 Task: Find connections with filter location Pombal with filter topic #Networkwith filter profile language Potuguese with filter current company Angel One with filter school Sri Venkateswara University with filter industry Retail Florists with filter service category UX Research with filter keywords title Travel Agent
Action: Mouse moved to (590, 85)
Screenshot: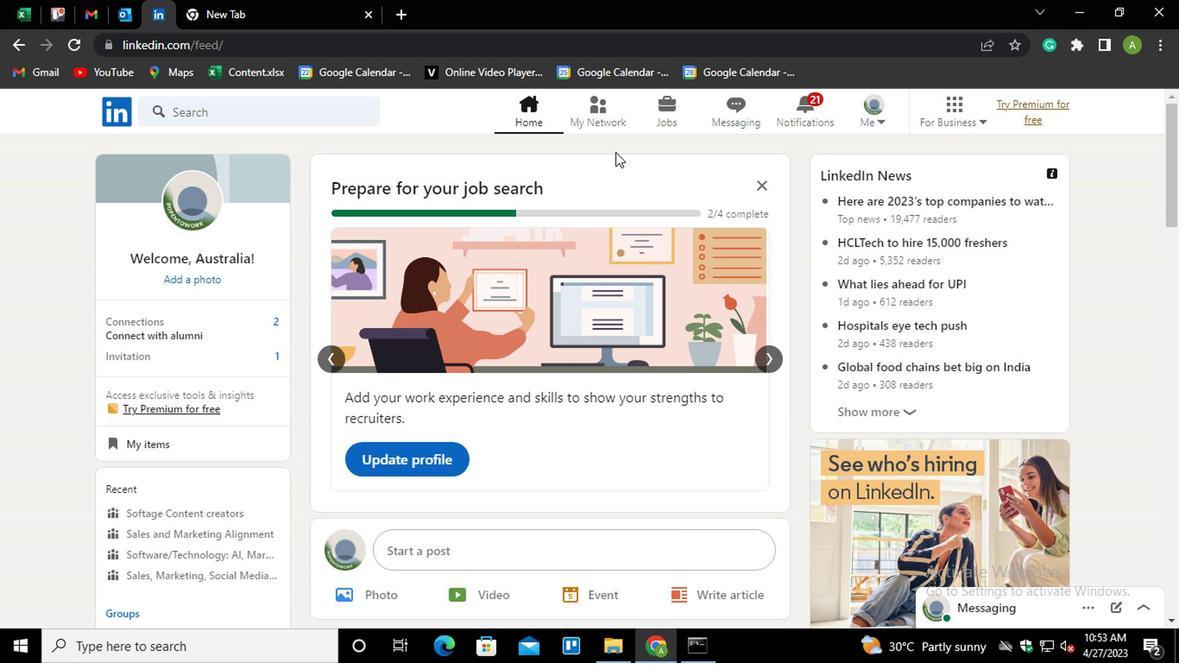 
Action: Mouse pressed left at (590, 85)
Screenshot: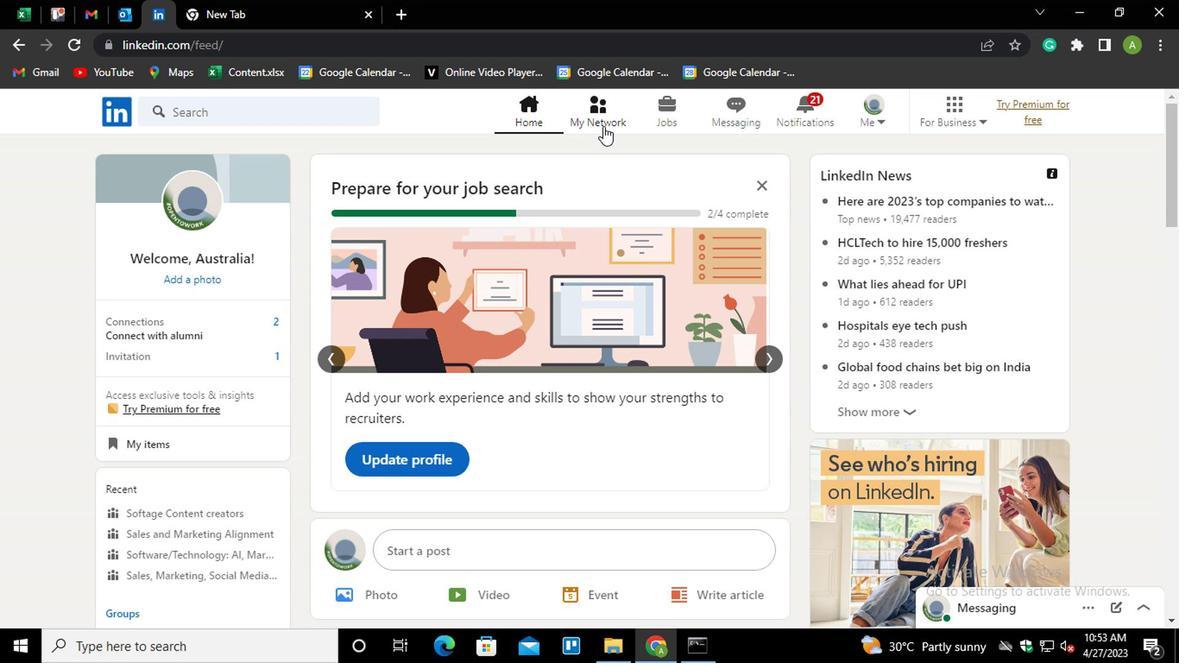 
Action: Mouse moved to (211, 198)
Screenshot: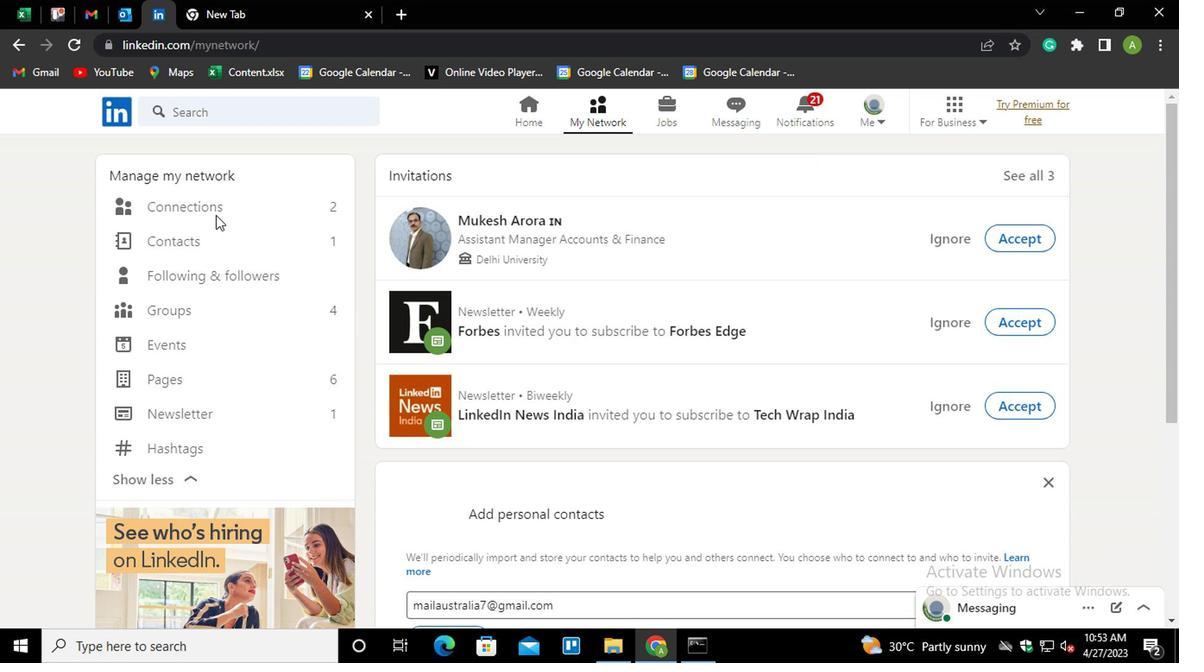 
Action: Mouse pressed left at (211, 198)
Screenshot: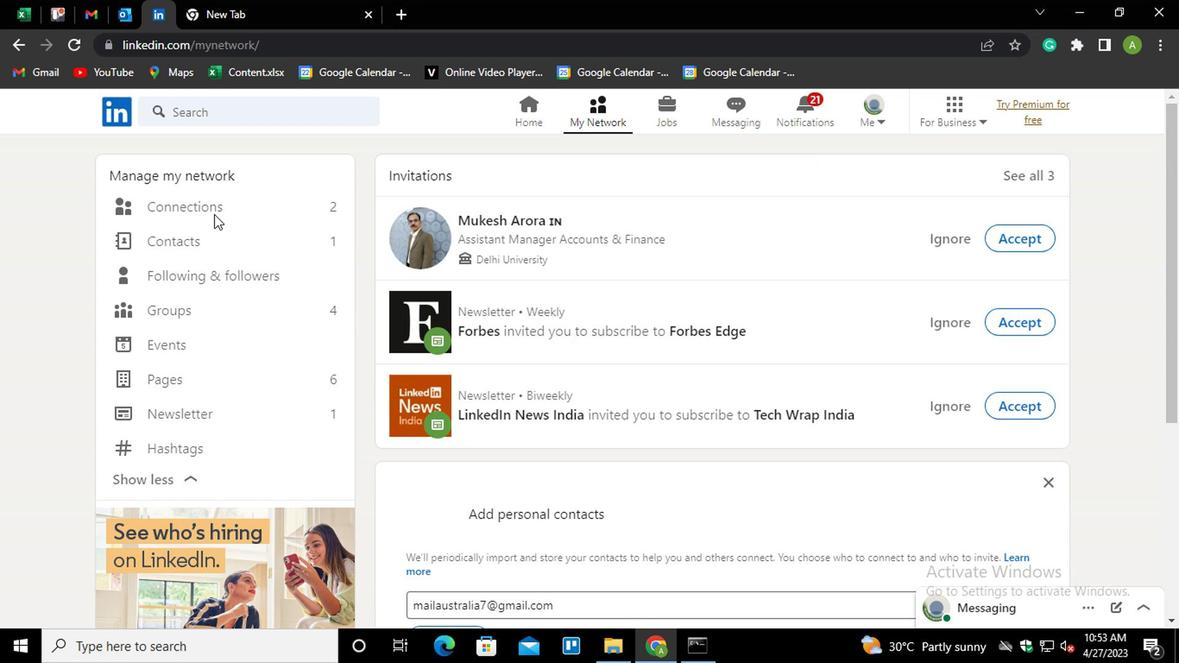 
Action: Mouse moved to (682, 188)
Screenshot: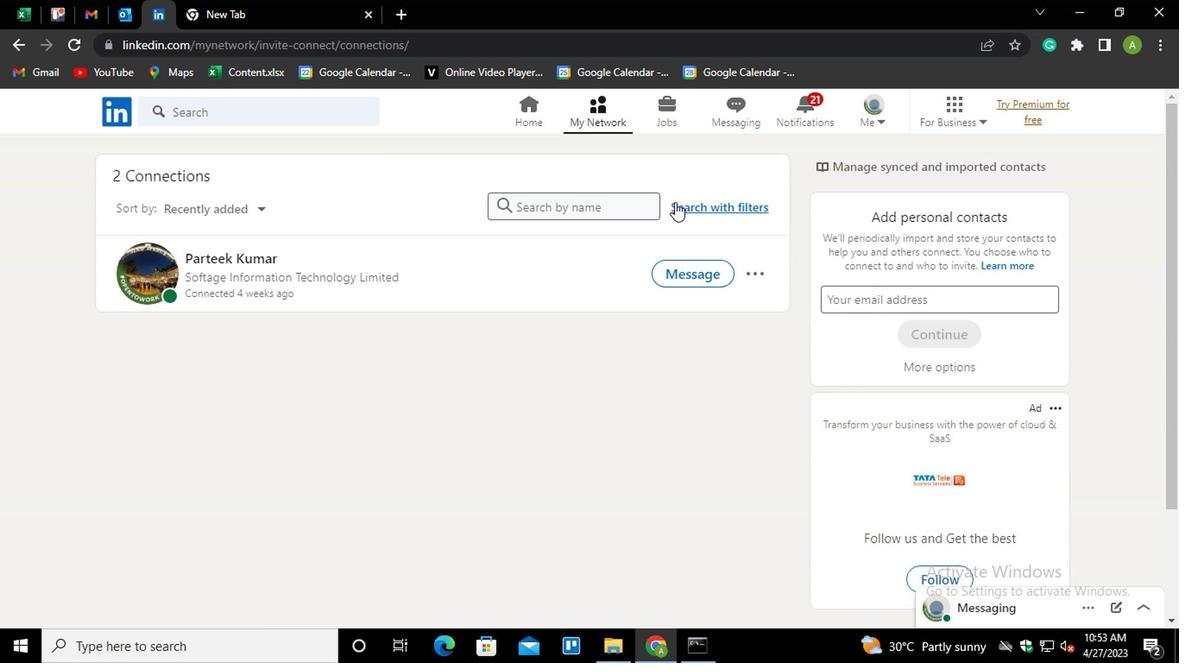 
Action: Mouse pressed left at (682, 188)
Screenshot: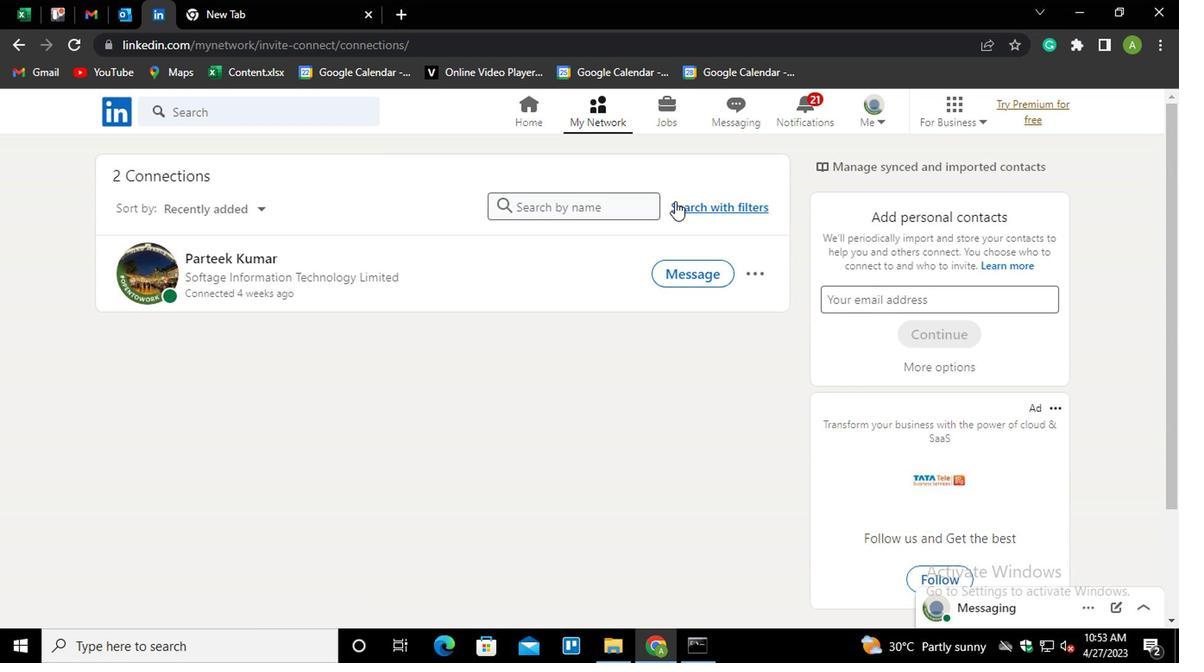 
Action: Mouse moved to (578, 154)
Screenshot: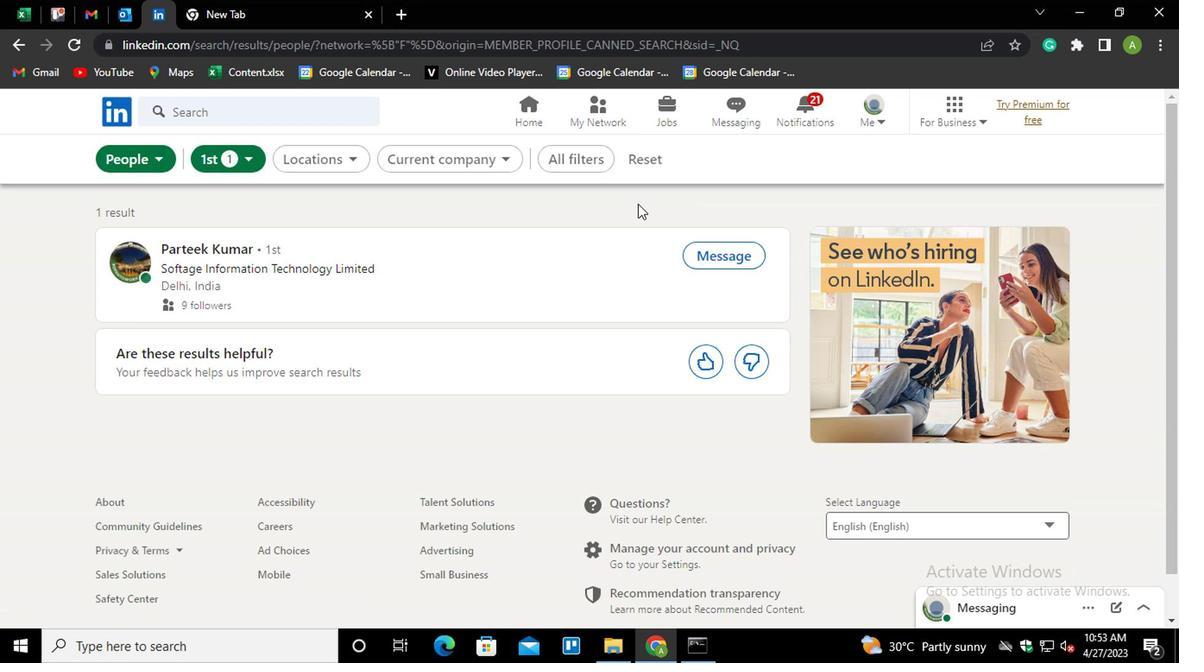 
Action: Mouse pressed left at (578, 154)
Screenshot: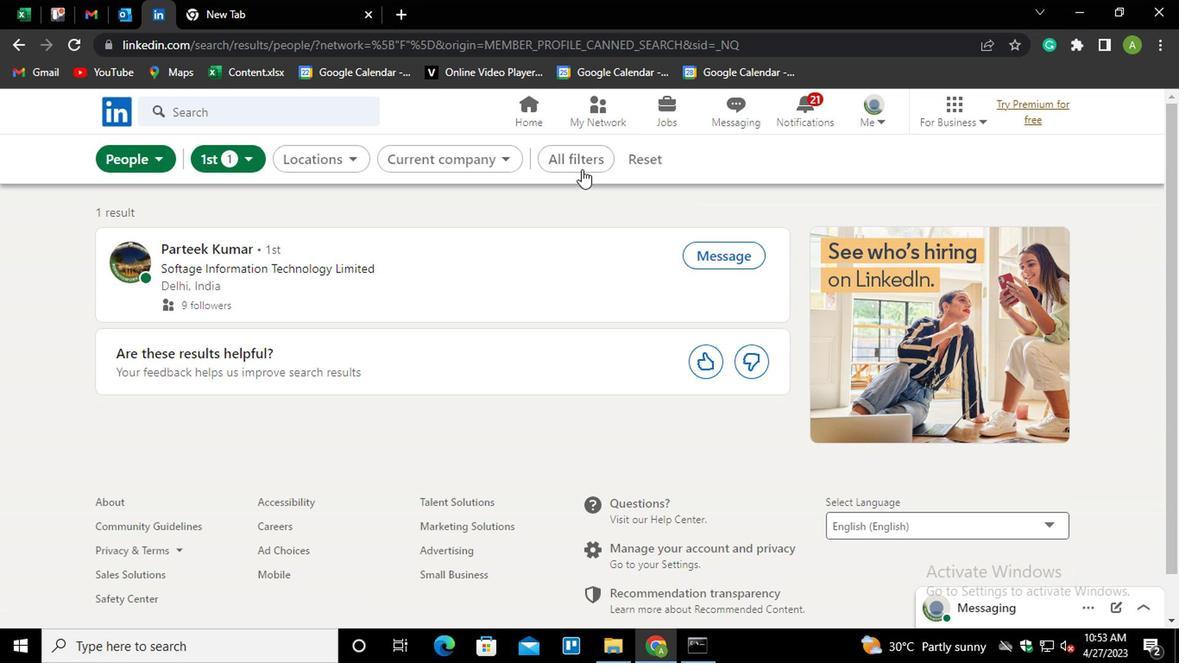 
Action: Mouse moved to (839, 307)
Screenshot: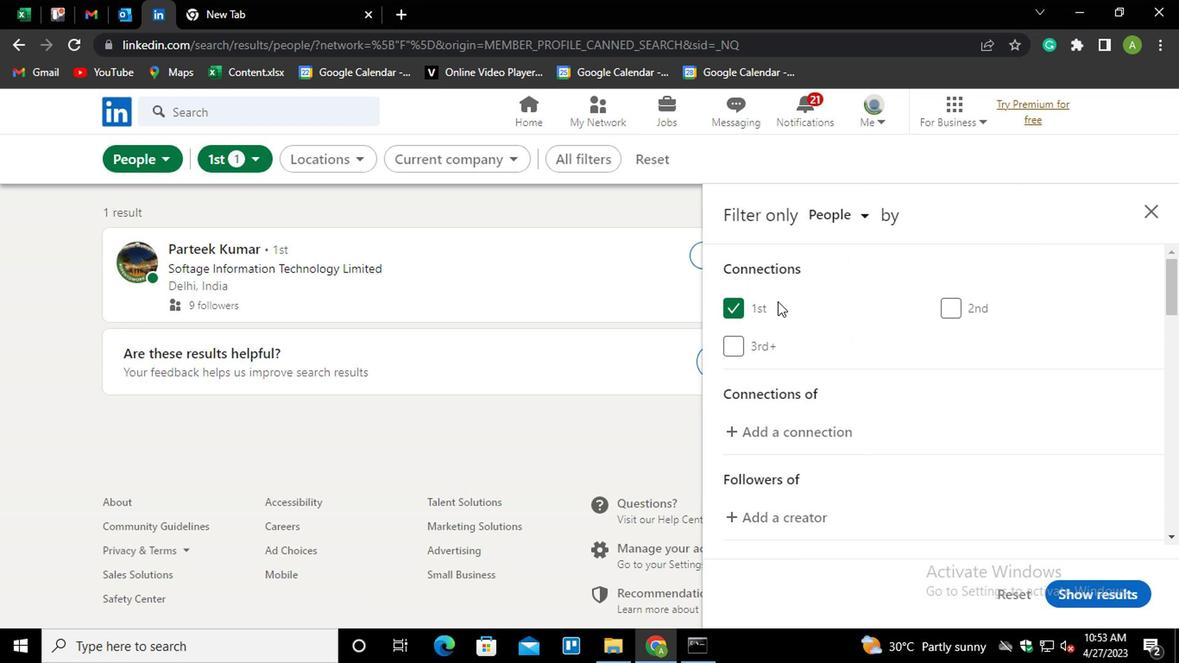 
Action: Mouse scrolled (839, 307) with delta (0, 0)
Screenshot: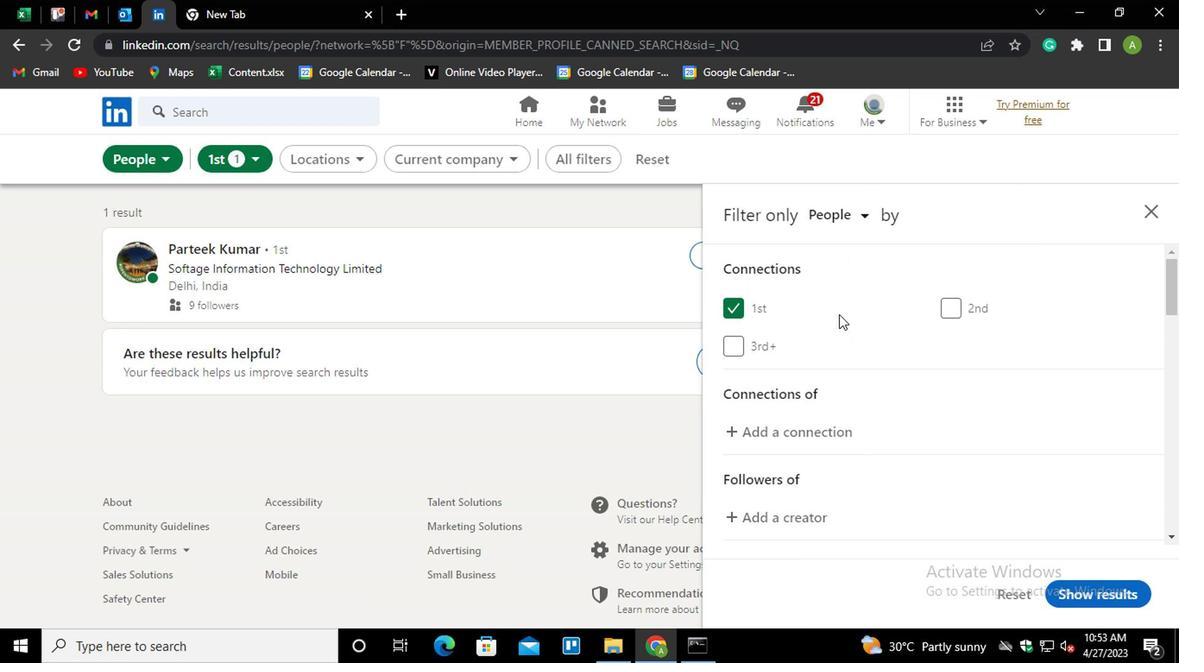 
Action: Mouse scrolled (839, 307) with delta (0, 0)
Screenshot: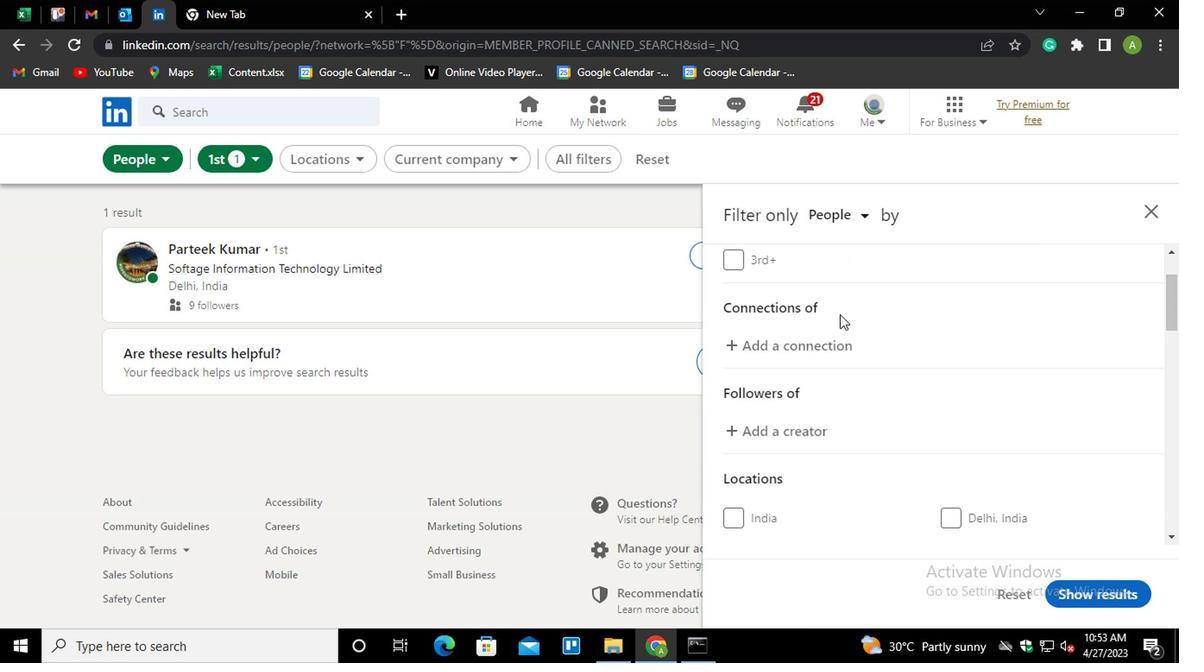 
Action: Mouse scrolled (839, 307) with delta (0, 0)
Screenshot: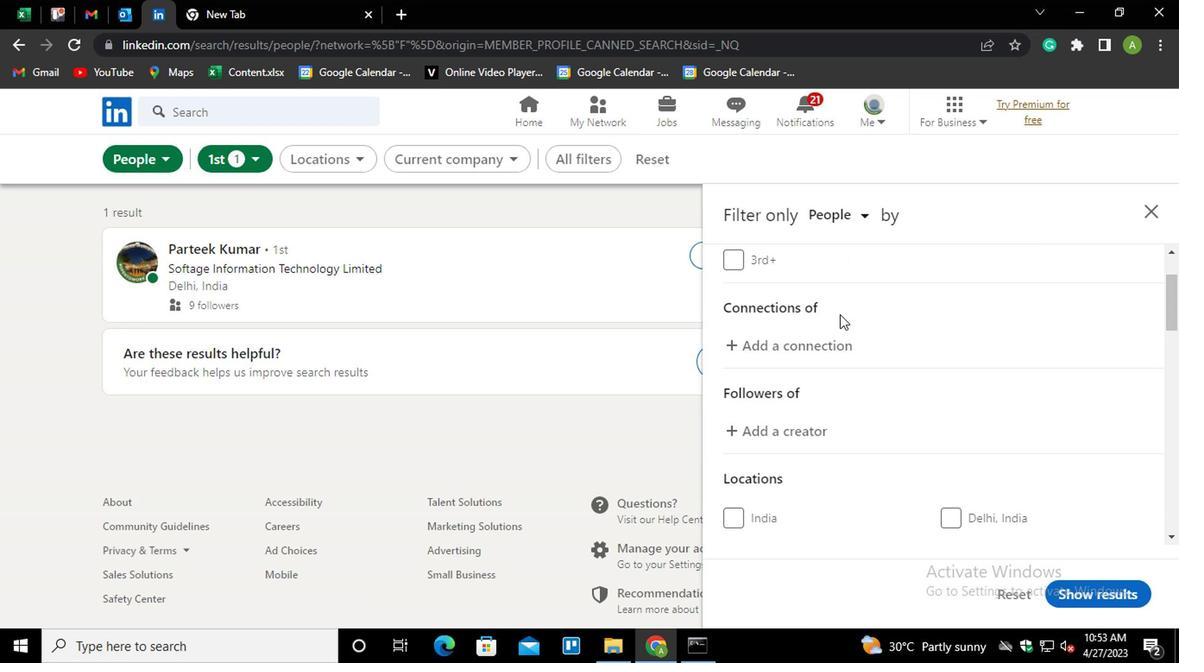 
Action: Mouse moved to (772, 410)
Screenshot: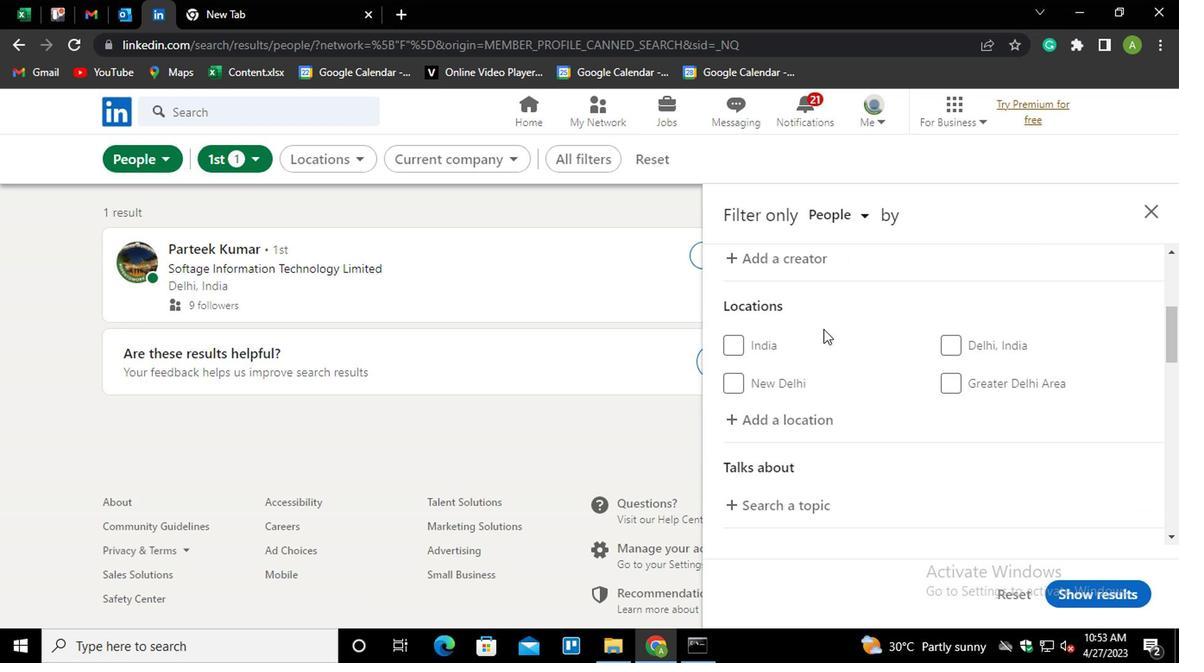 
Action: Mouse pressed left at (772, 410)
Screenshot: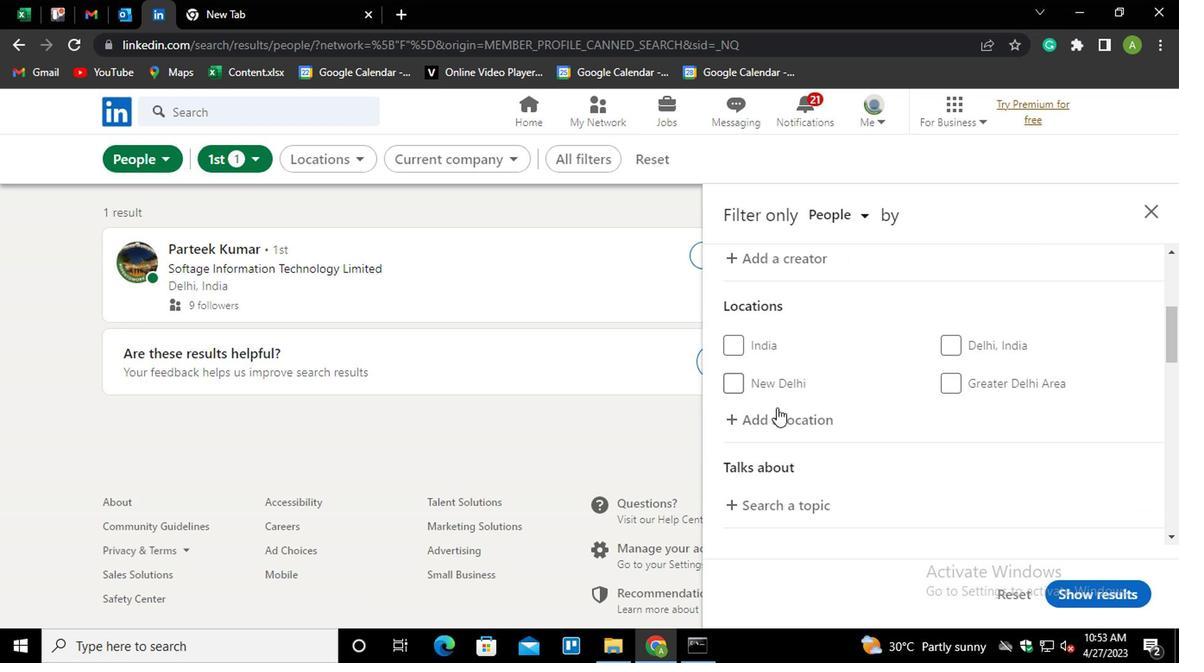 
Action: Mouse moved to (780, 414)
Screenshot: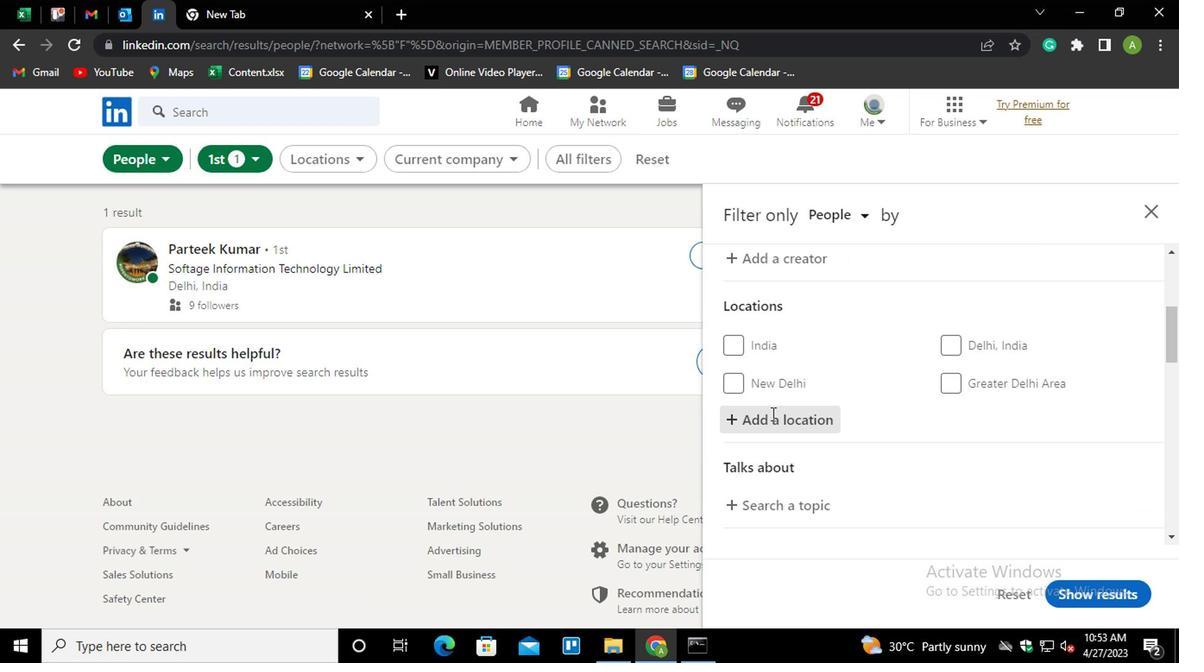 
Action: Mouse pressed left at (780, 414)
Screenshot: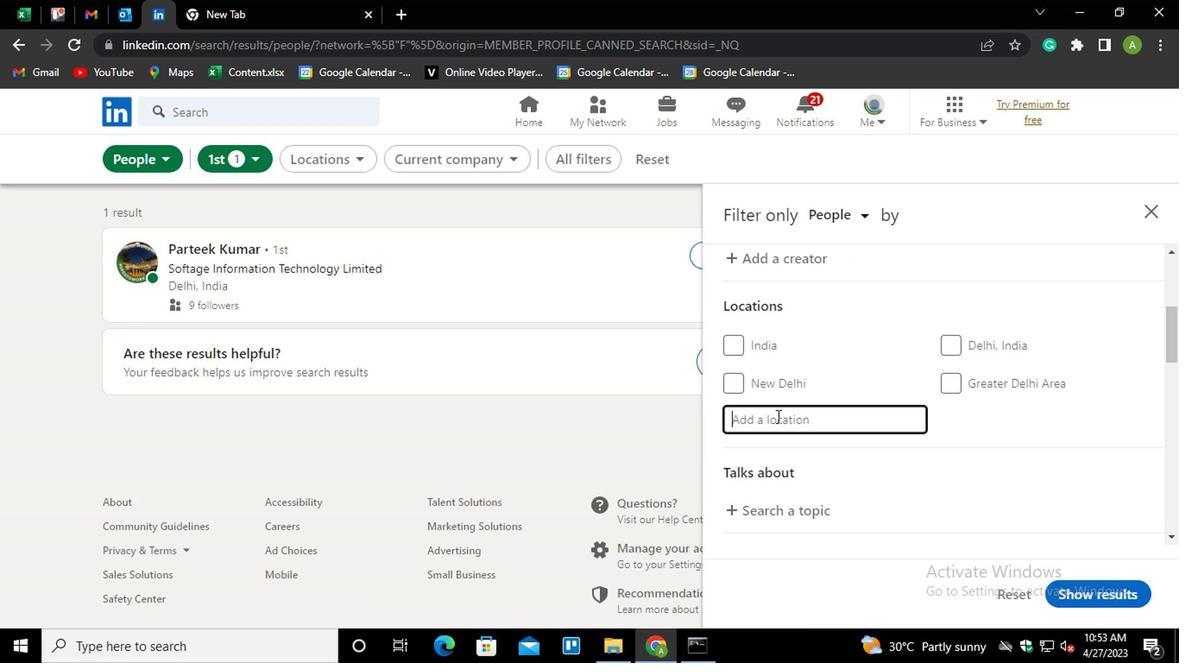 
Action: Key pressed <Key.shift_r>Pombal<Key.down><Key.enter>
Screenshot: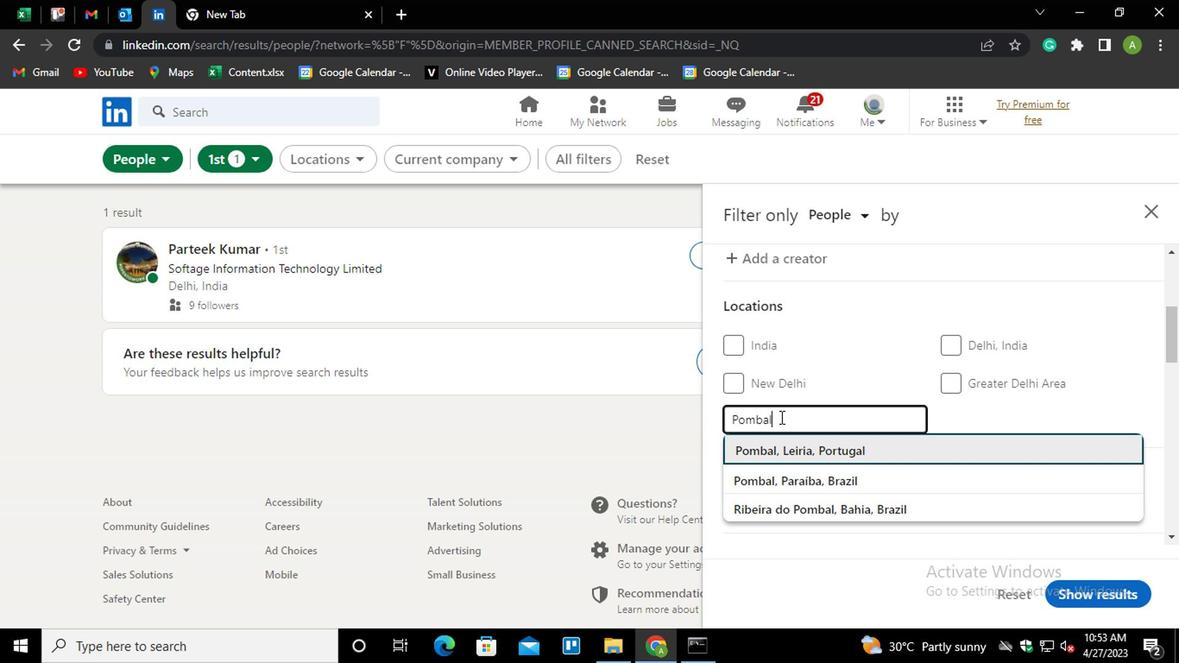 
Action: Mouse scrolled (780, 413) with delta (0, -1)
Screenshot: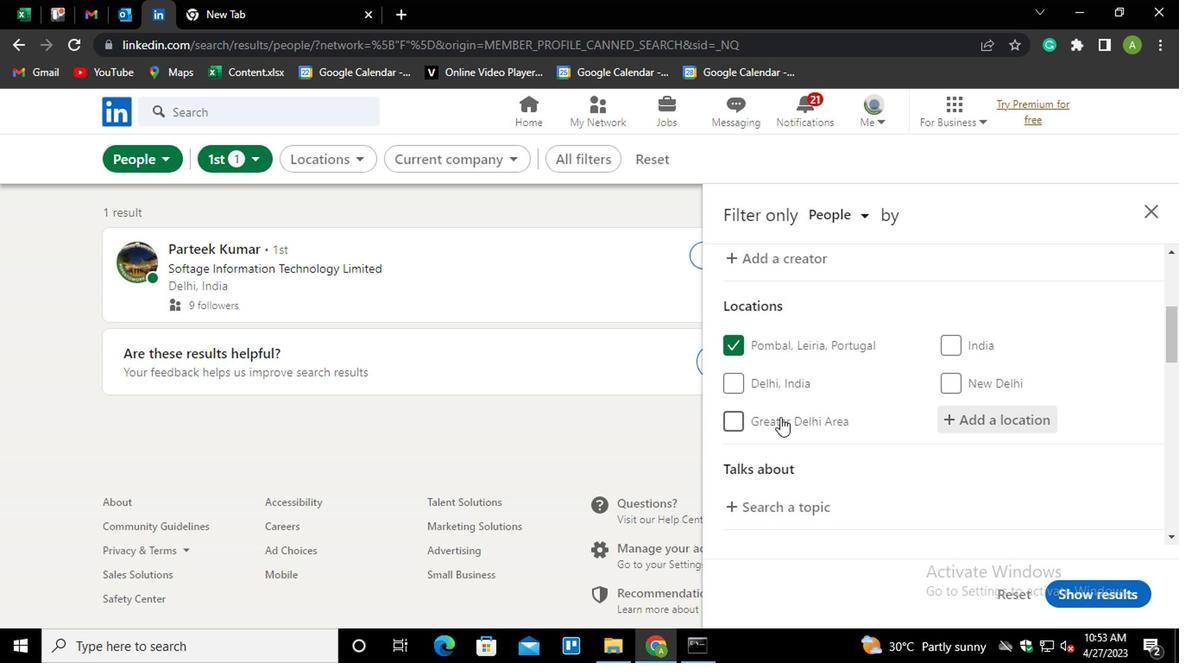 
Action: Mouse pressed left at (780, 414)
Screenshot: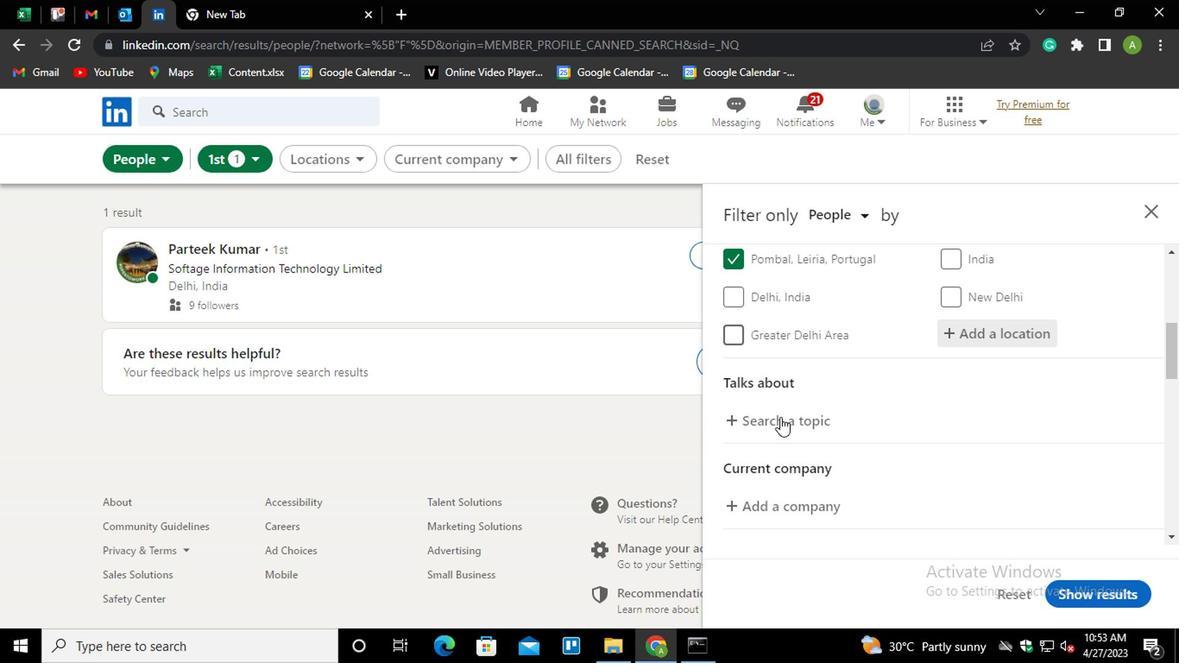 
Action: Key pressed <Key.shift>#<Key.shift_r>NETWORK
Screenshot: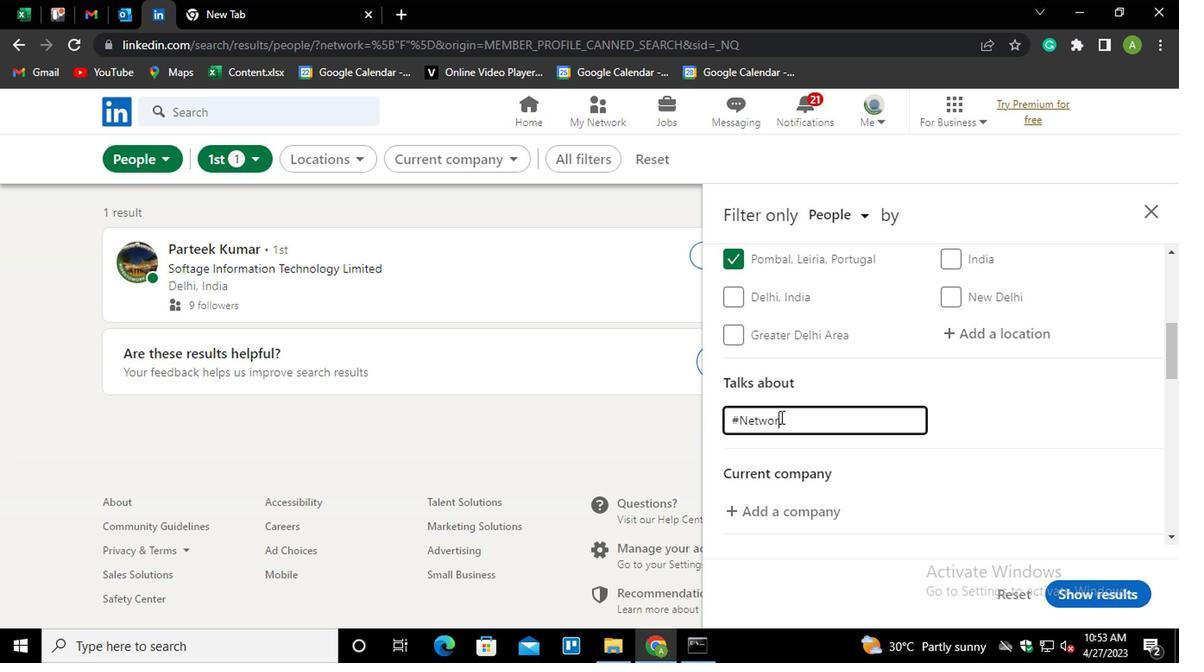 
Action: Mouse moved to (969, 430)
Screenshot: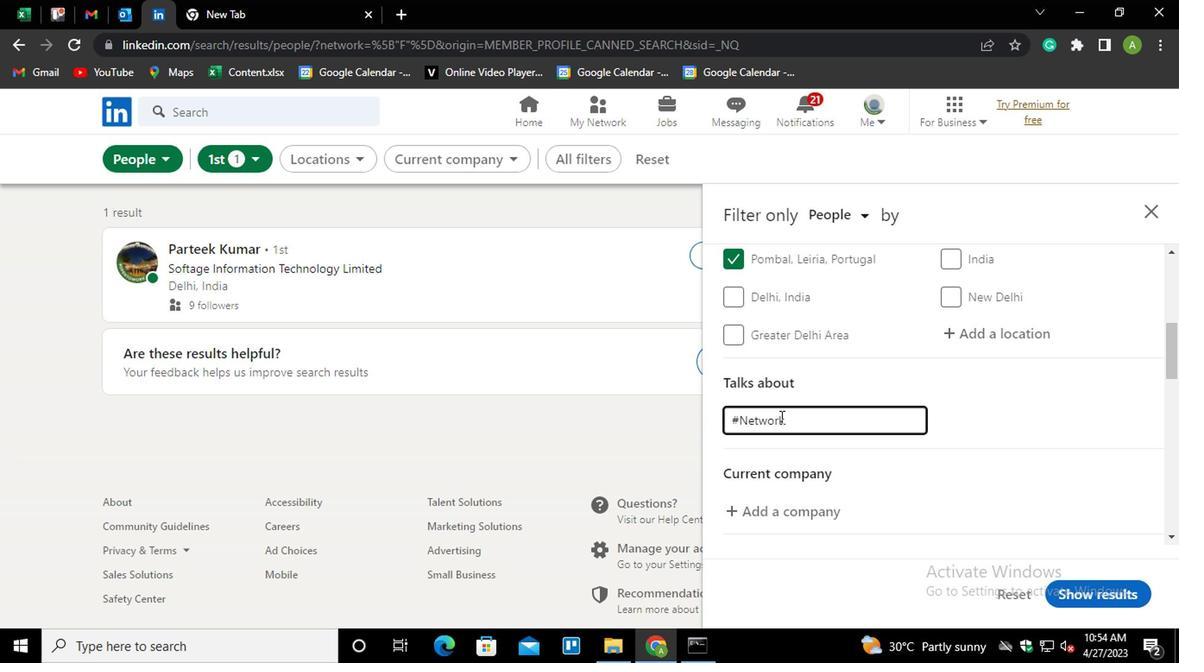 
Action: Mouse pressed left at (969, 430)
Screenshot: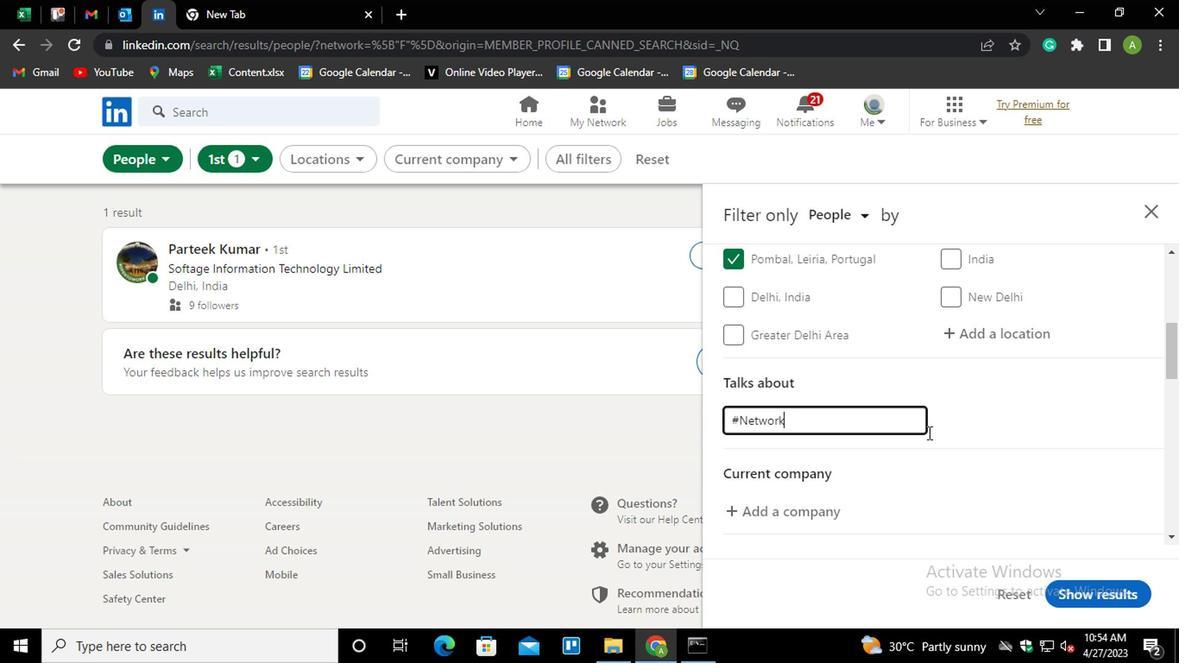 
Action: Mouse moved to (975, 429)
Screenshot: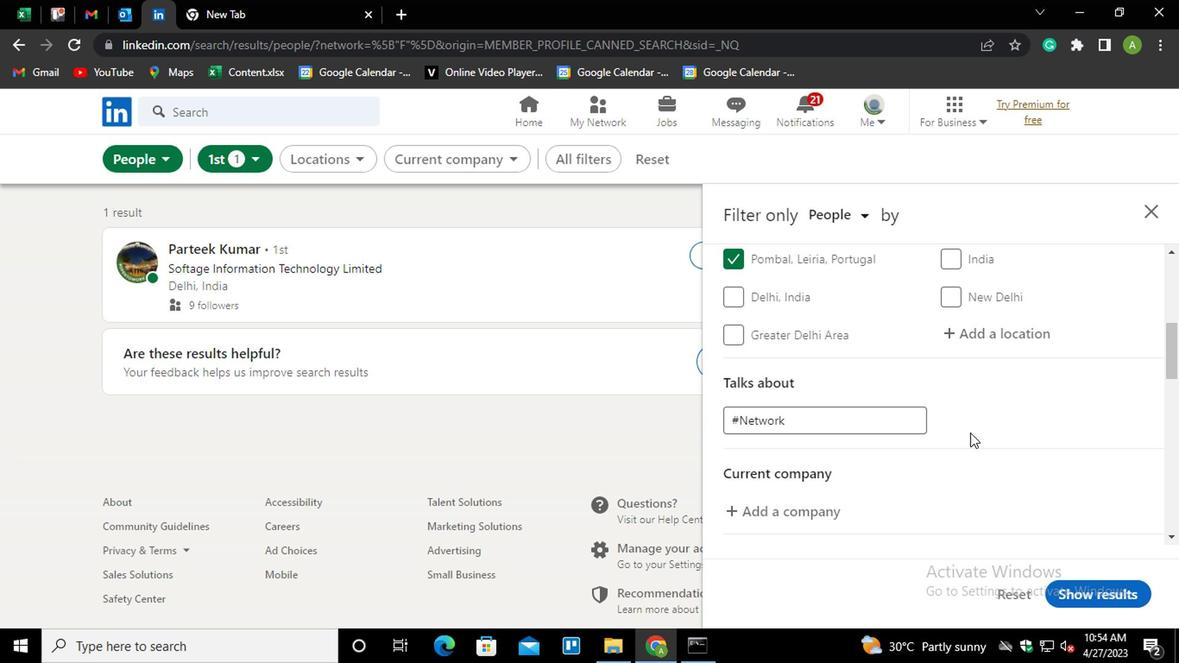 
Action: Mouse scrolled (975, 428) with delta (0, 0)
Screenshot: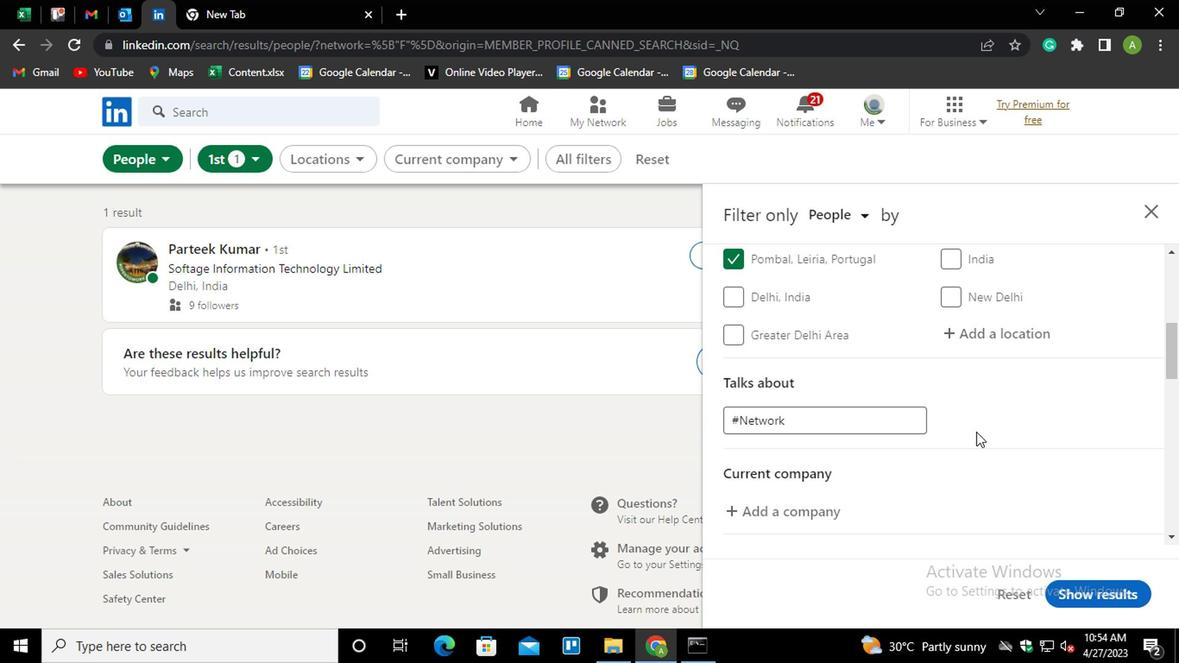 
Action: Mouse scrolled (975, 428) with delta (0, 0)
Screenshot: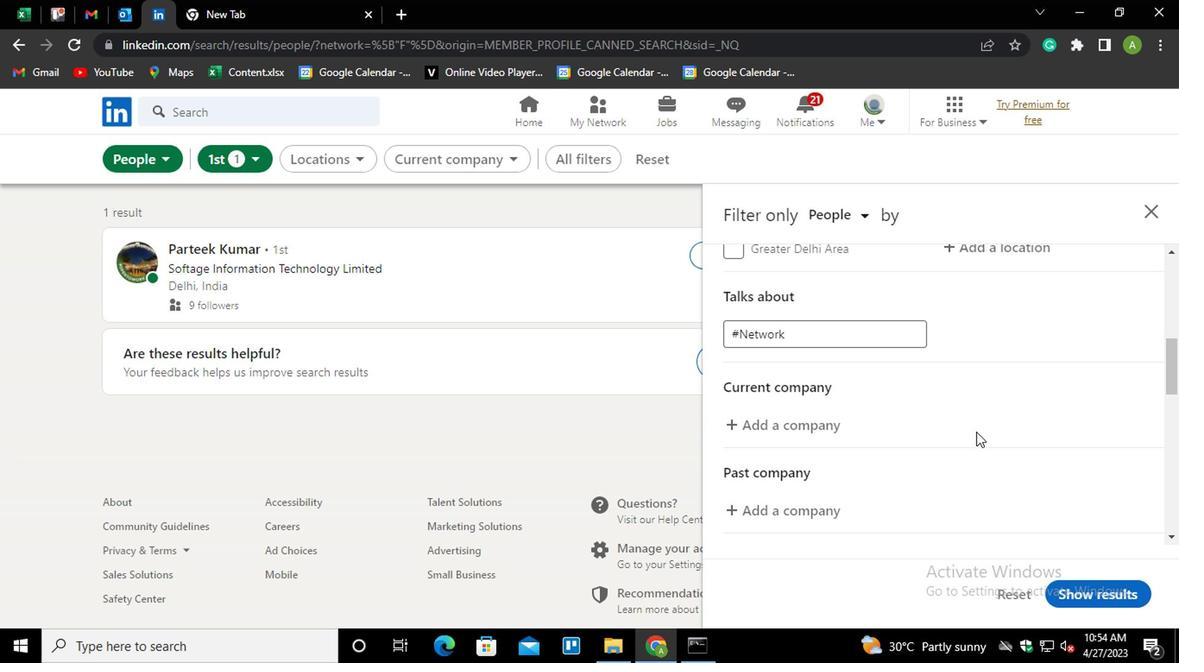 
Action: Mouse moved to (770, 335)
Screenshot: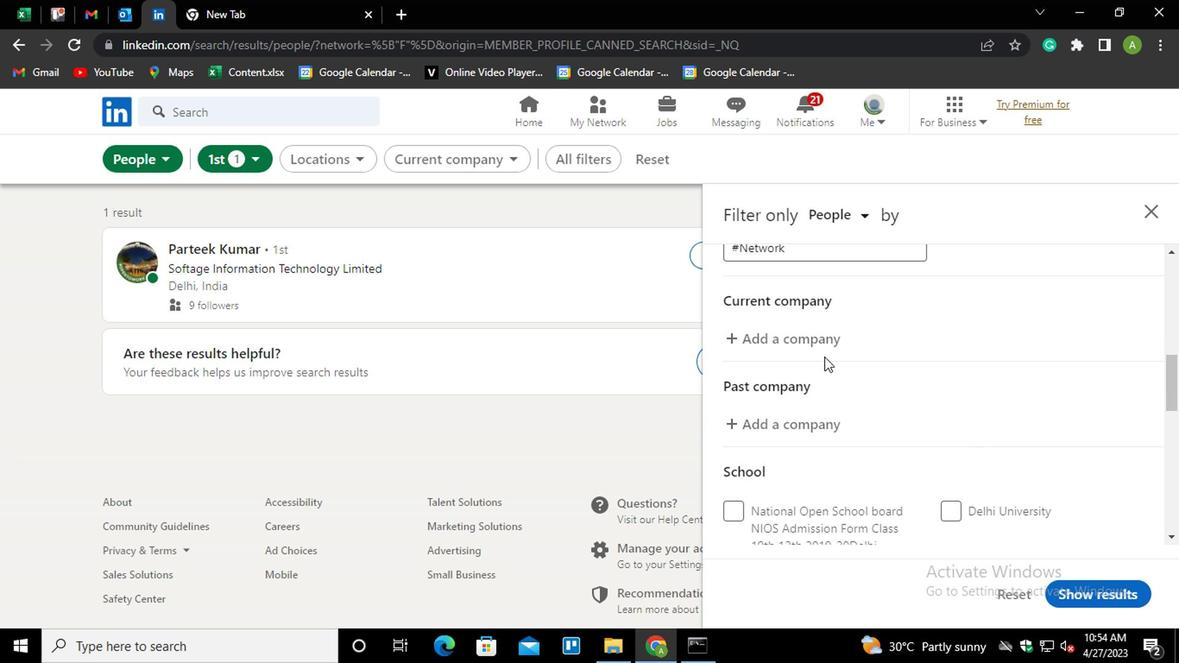 
Action: Mouse pressed left at (770, 335)
Screenshot: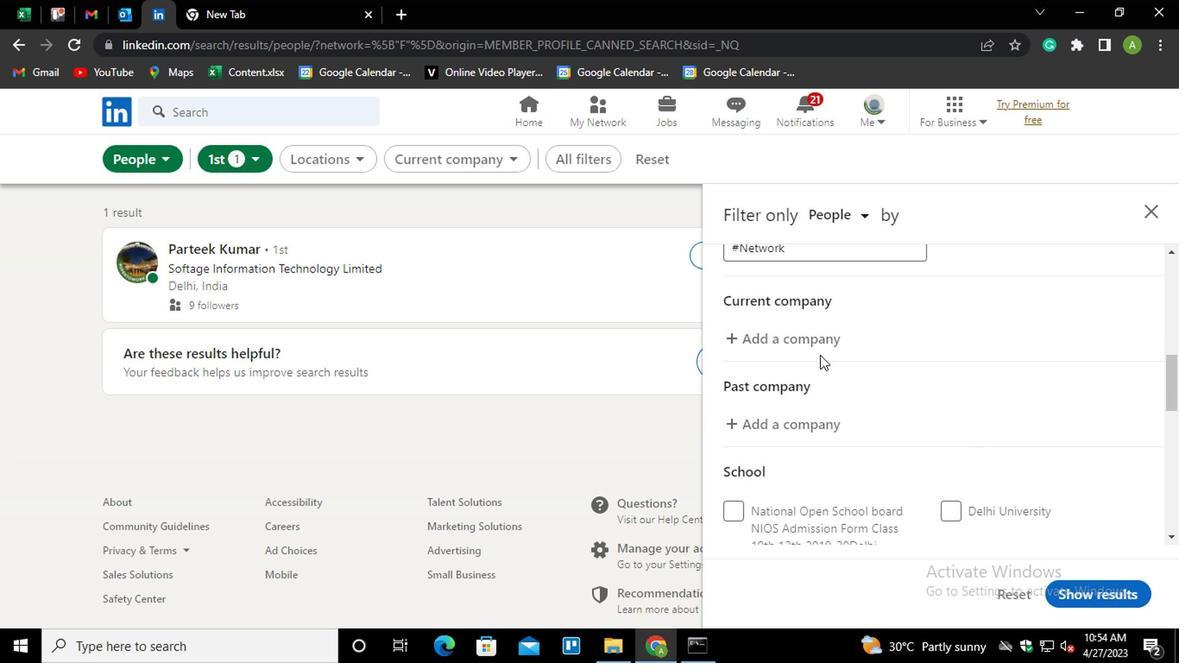 
Action: Key pressed <Key.shift>ANGEL<Key.down><Key.enter>
Screenshot: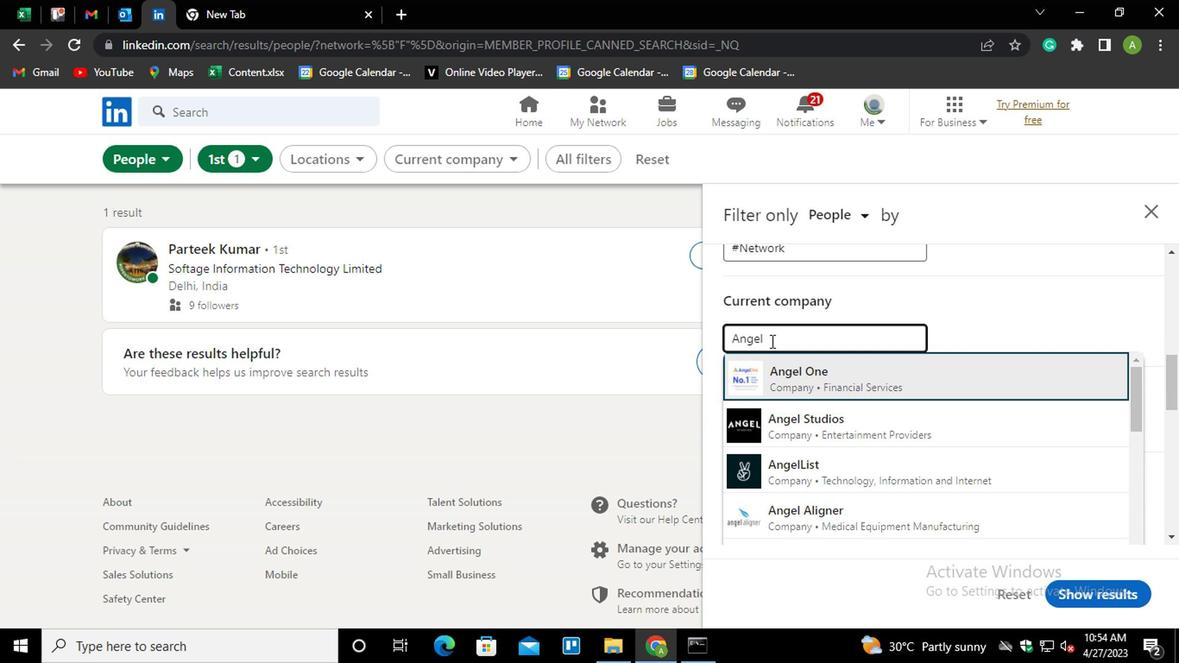 
Action: Mouse moved to (799, 348)
Screenshot: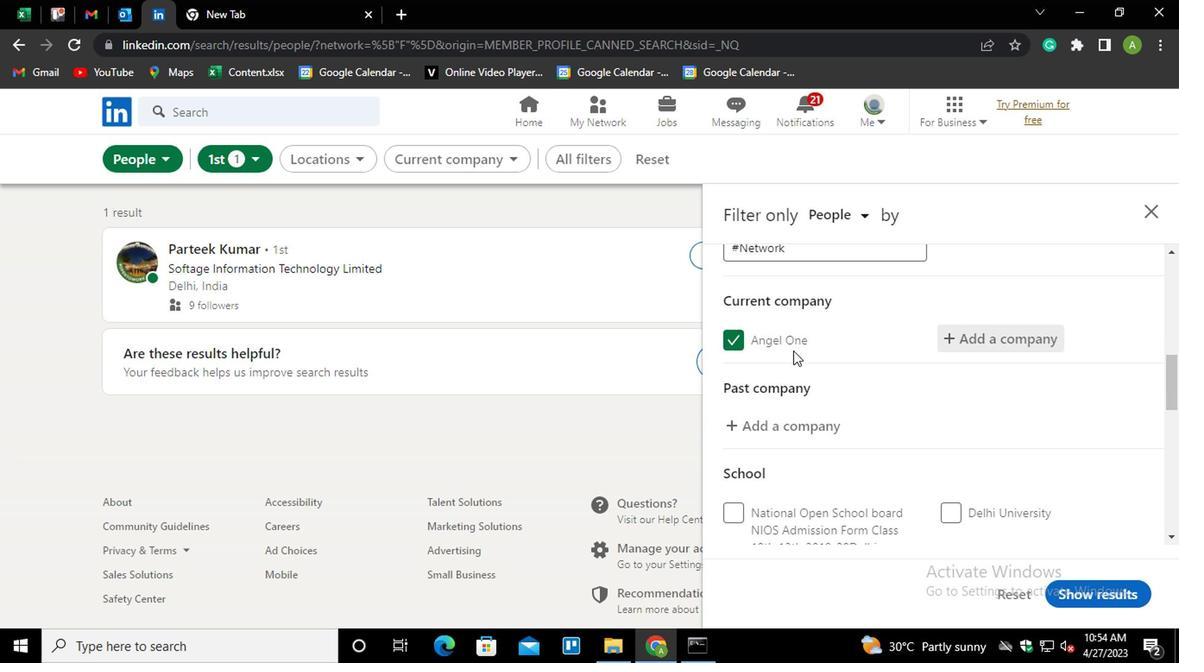 
Action: Mouse scrolled (799, 348) with delta (0, 0)
Screenshot: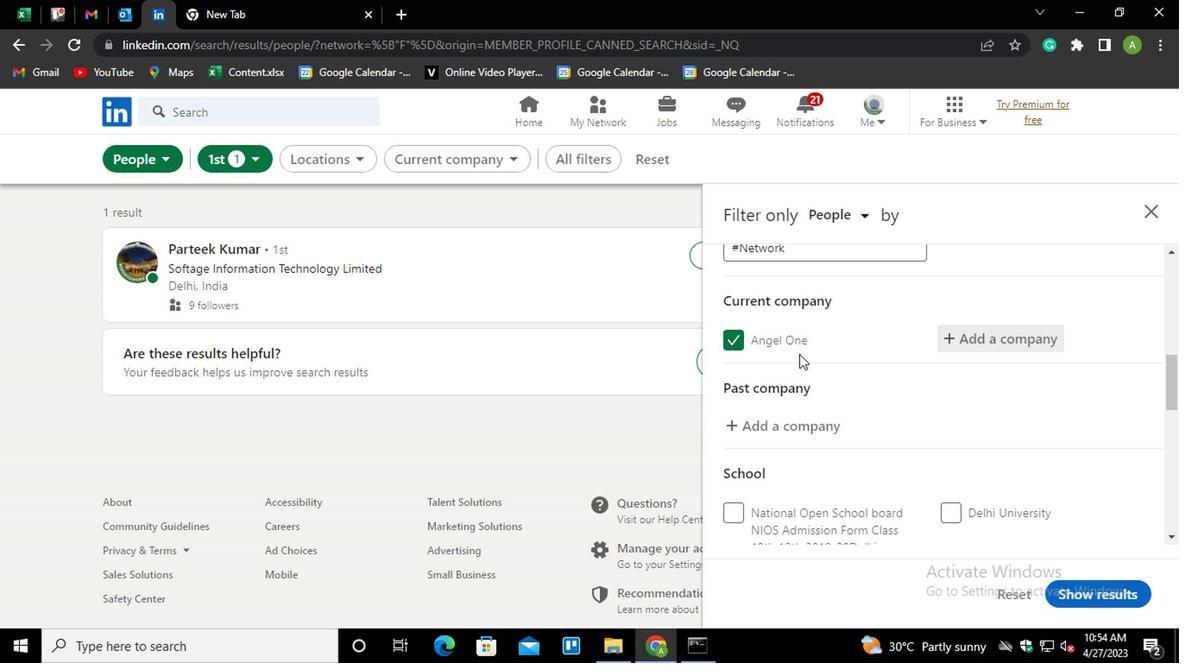 
Action: Mouse scrolled (799, 348) with delta (0, 0)
Screenshot: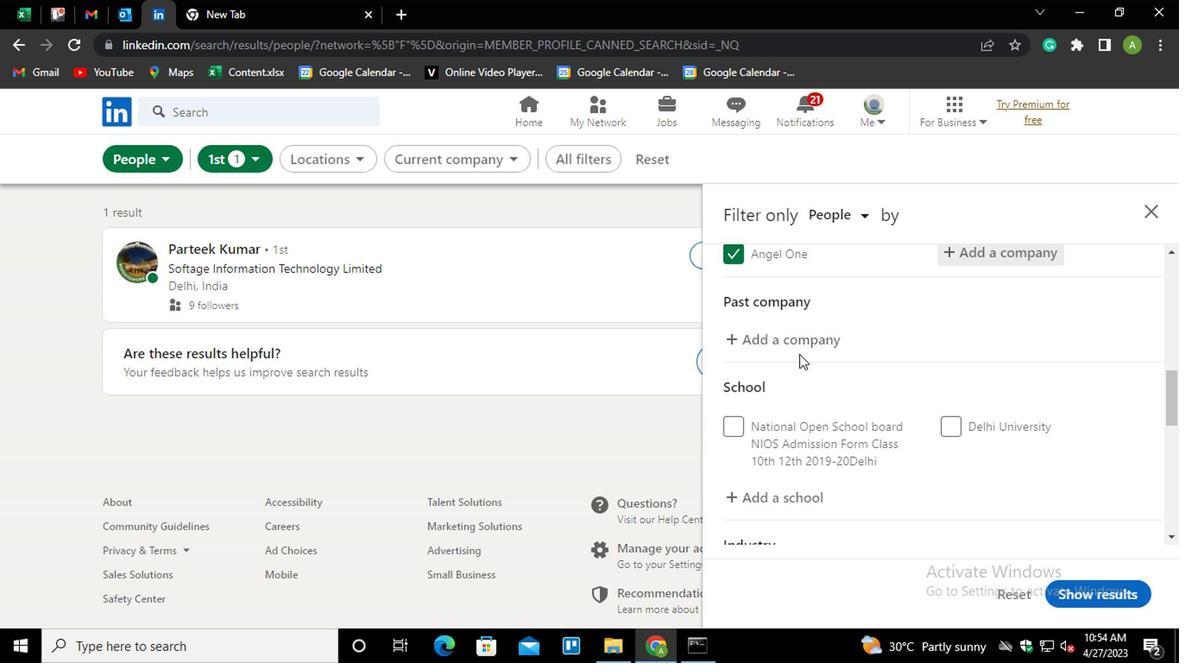 
Action: Mouse moved to (780, 405)
Screenshot: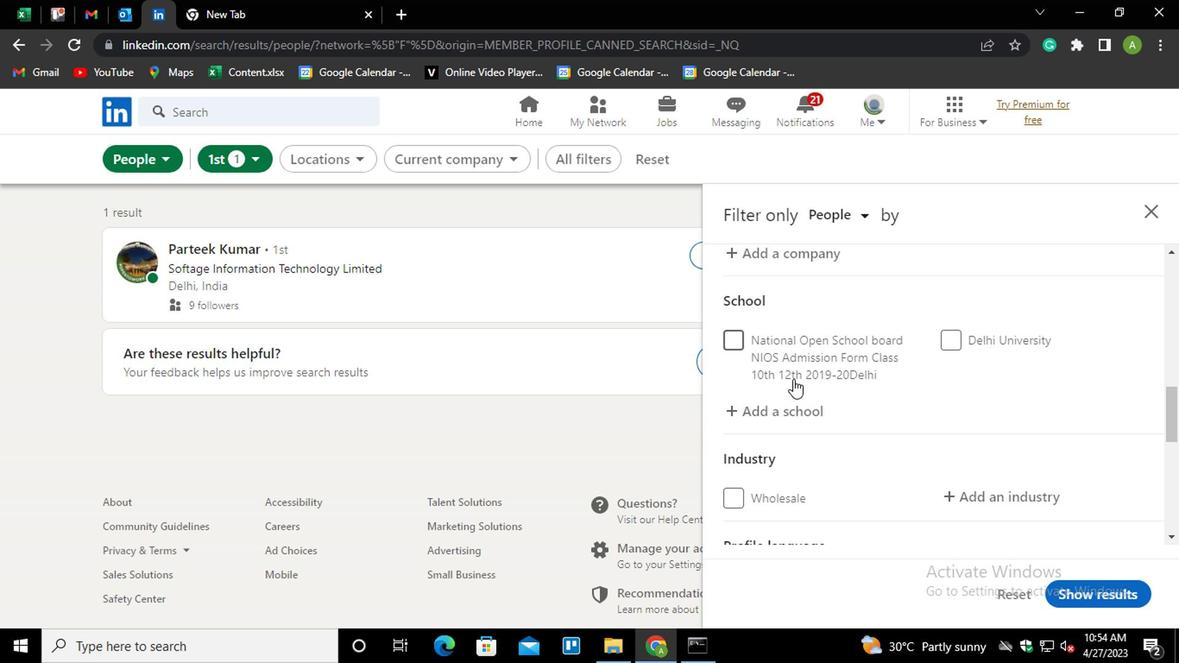 
Action: Mouse pressed left at (780, 405)
Screenshot: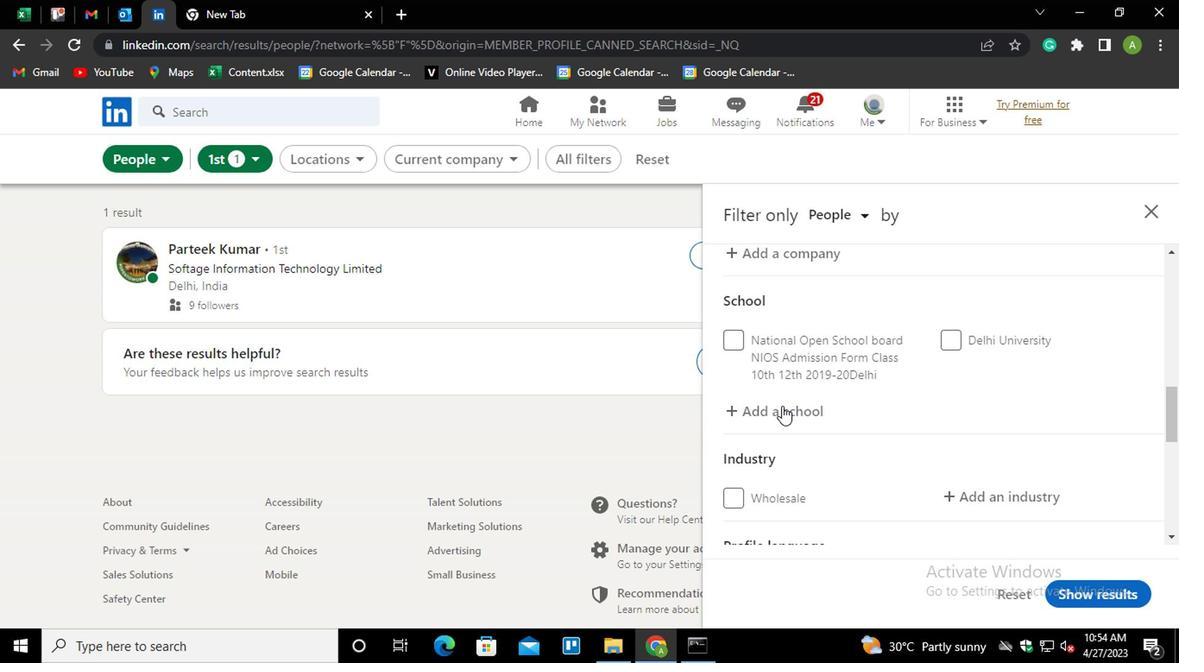 
Action: Mouse pressed left at (780, 405)
Screenshot: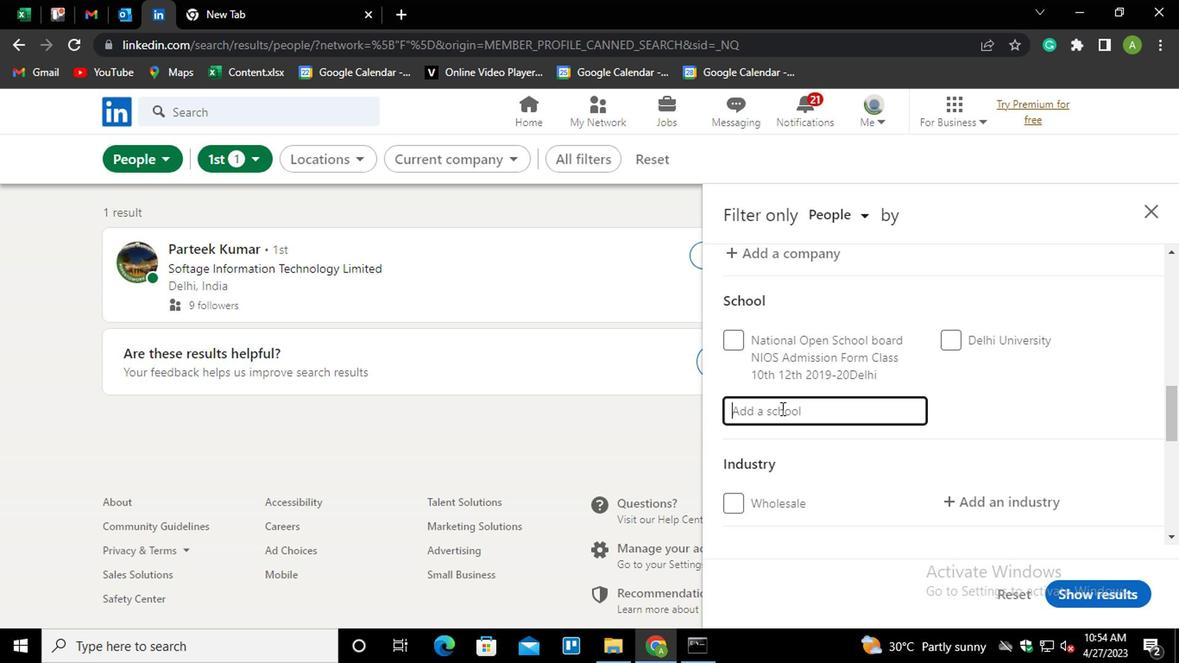 
Action: Mouse moved to (776, 405)
Screenshot: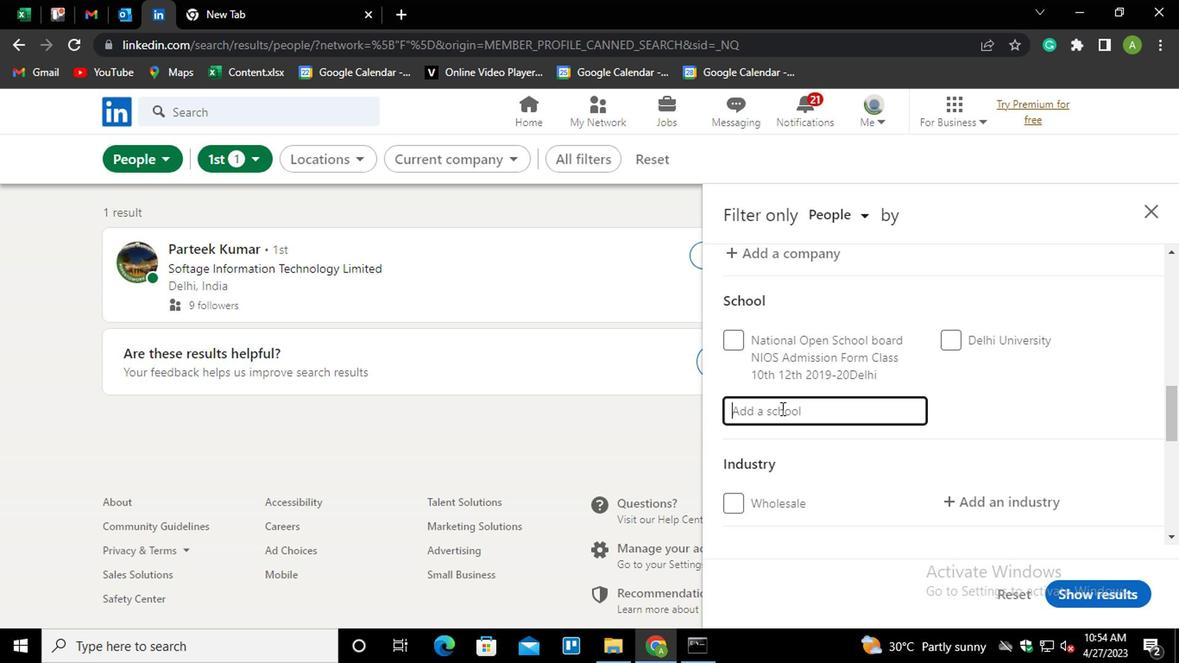 
Action: Key pressed <Key.shift>SRI<Key.space><Key.shift><Key.shift><Key.shift><Key.shift>VENKATES<Key.down><Key.enter>
Screenshot: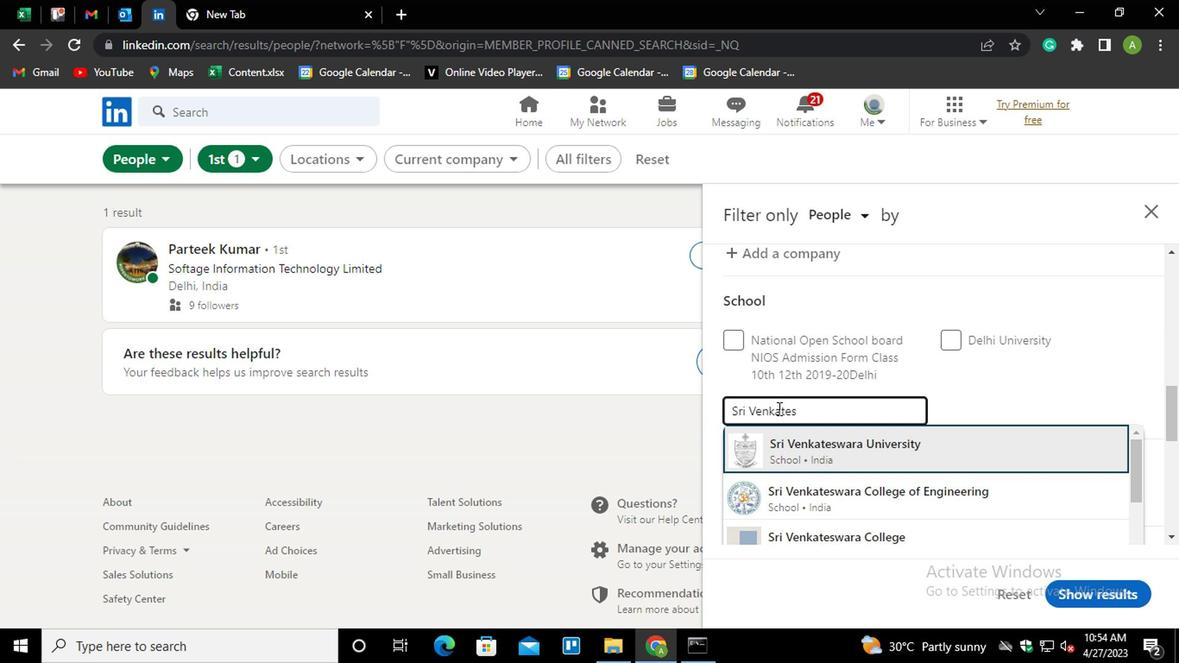 
Action: Mouse moved to (865, 433)
Screenshot: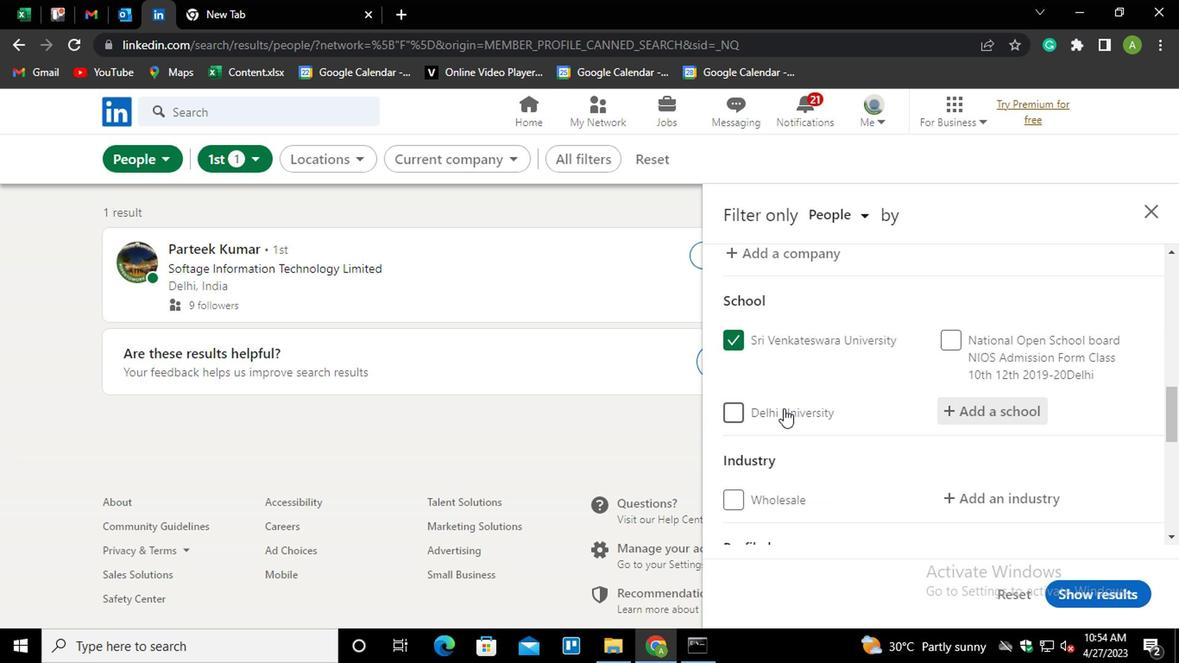 
Action: Mouse scrolled (865, 432) with delta (0, 0)
Screenshot: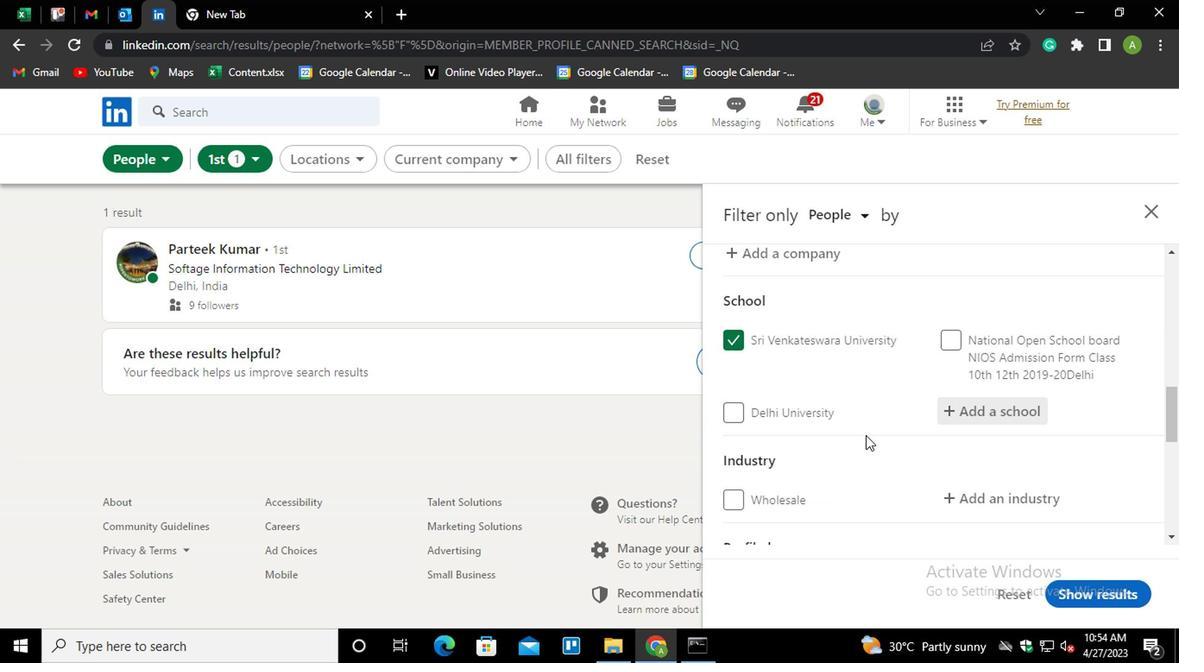 
Action: Mouse moved to (975, 411)
Screenshot: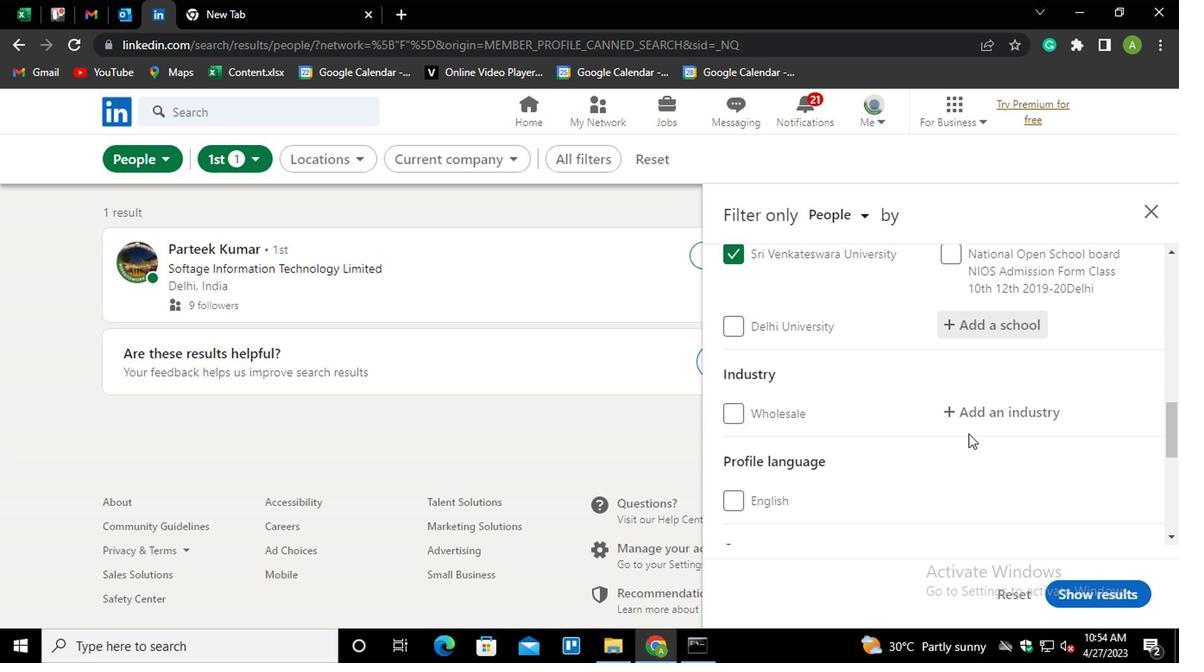 
Action: Mouse pressed left at (975, 411)
Screenshot: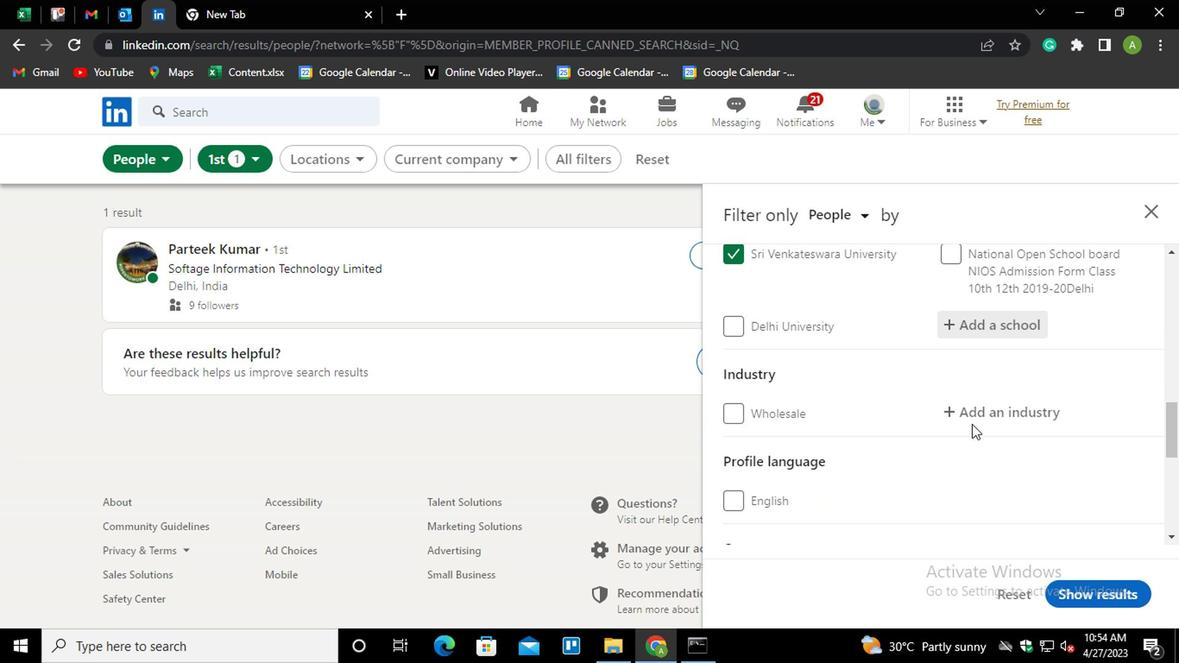 
Action: Mouse moved to (980, 411)
Screenshot: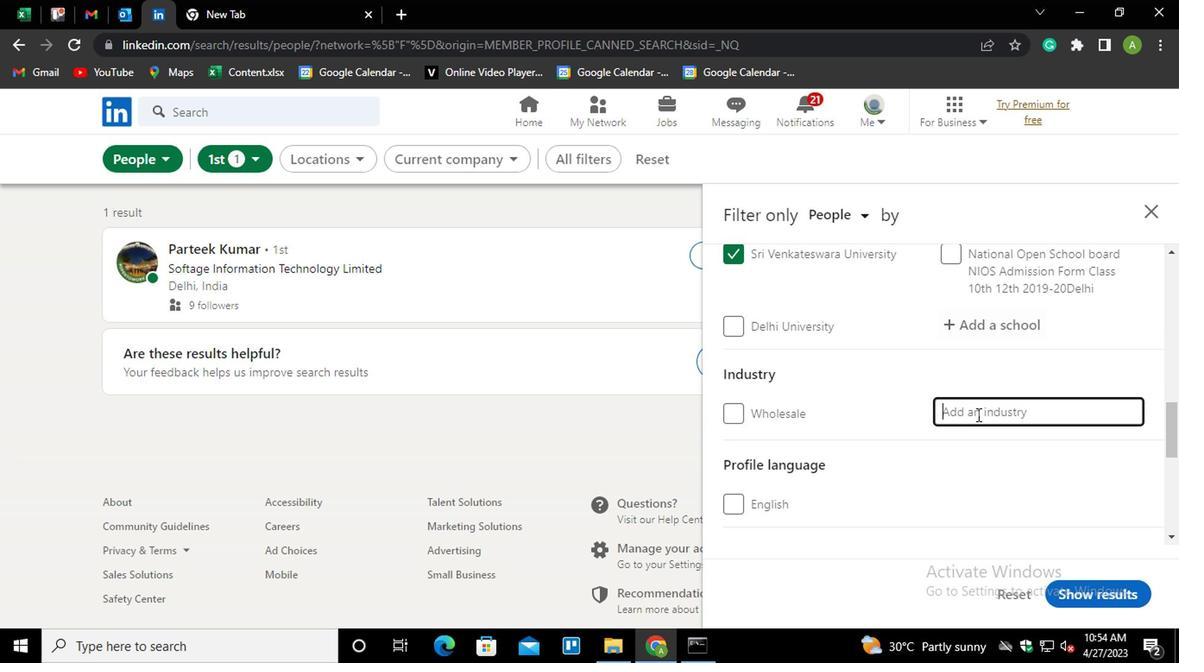 
Action: Mouse pressed left at (980, 411)
Screenshot: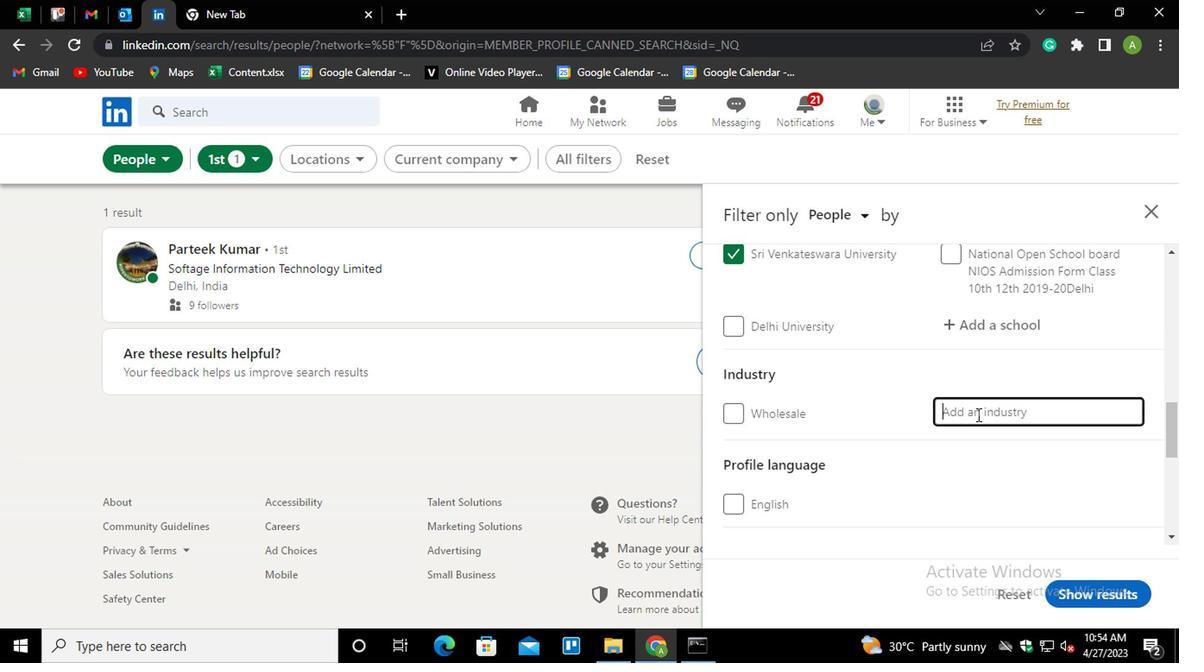
Action: Mouse moved to (967, 413)
Screenshot: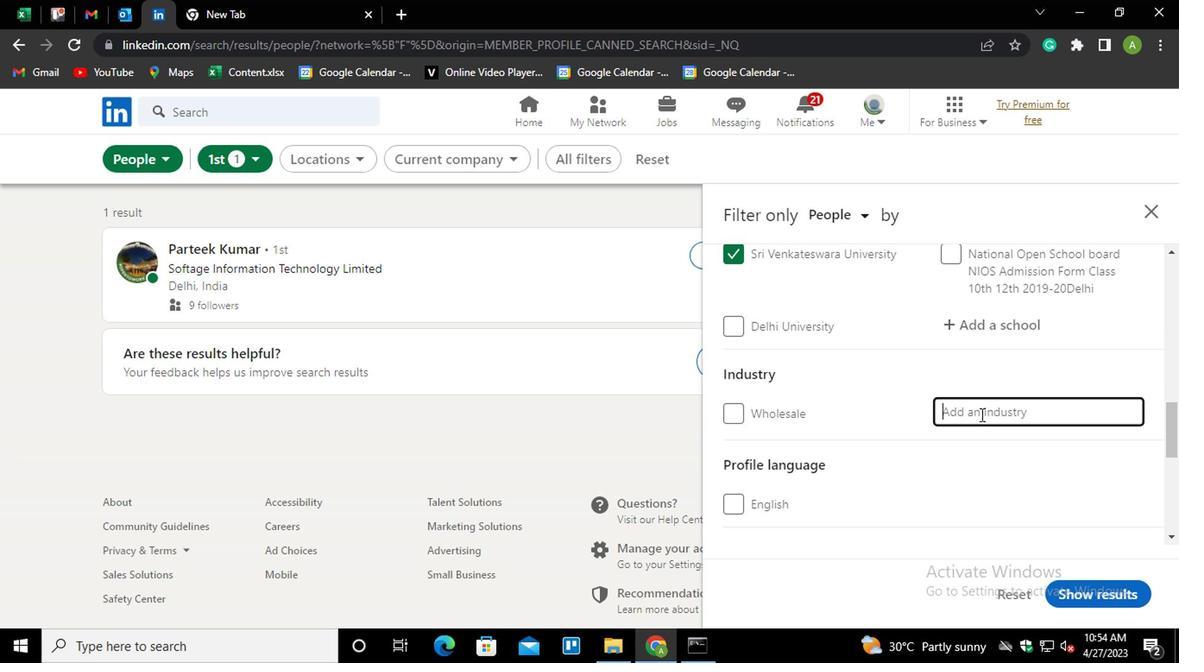 
Action: Key pressed <Key.shift>RETAIL<Key.space><Key.shift_r><Key.shift_r><Key.shift_r><Key.shift_r><Key.shift_r><Key.shift_r><Key.shift_r><Key.shift_r><Key.shift_r>FLORIST<Key.down><Key.down><Key.enter>
Screenshot: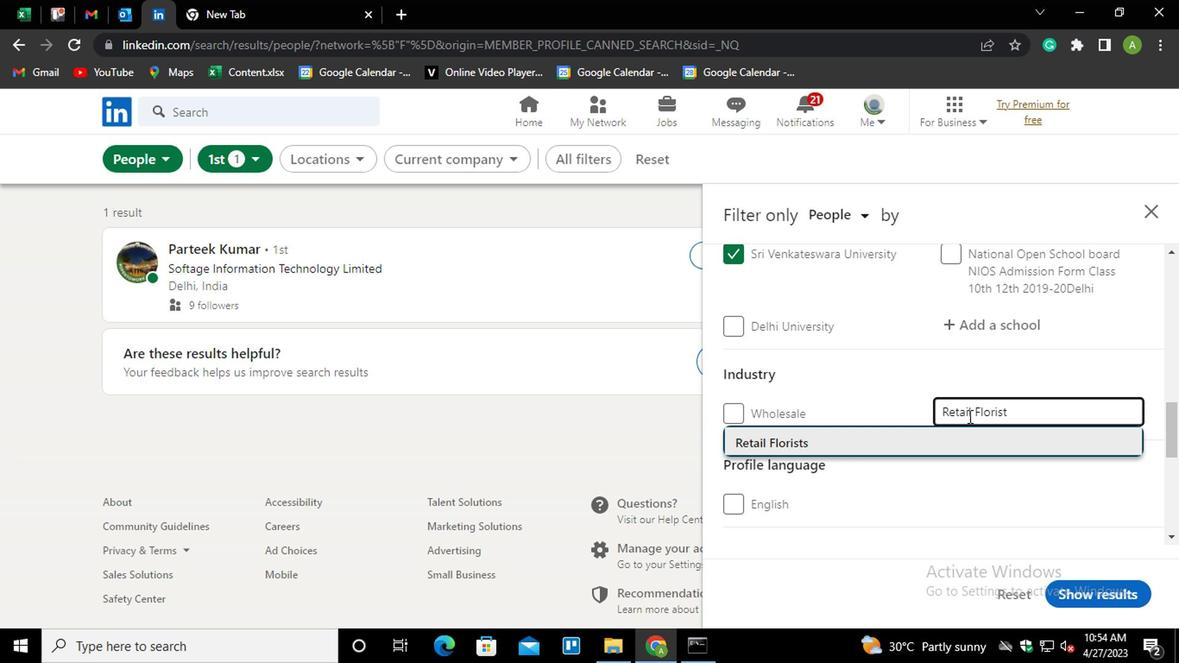 
Action: Mouse moved to (973, 411)
Screenshot: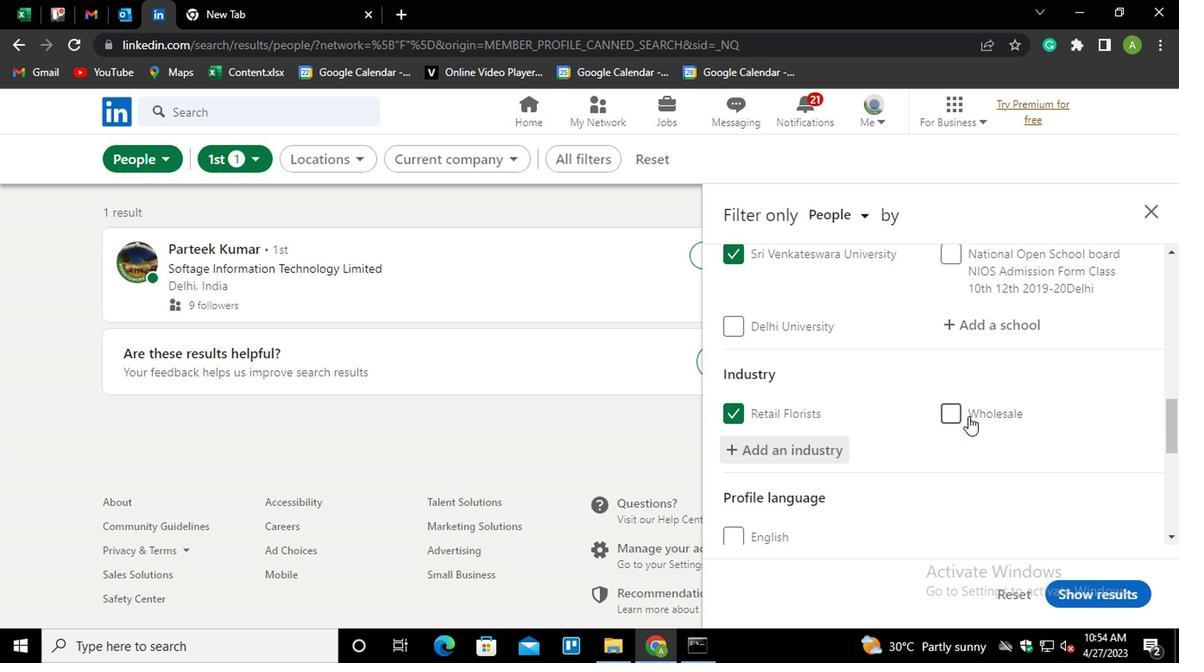 
Action: Mouse scrolled (973, 410) with delta (0, 0)
Screenshot: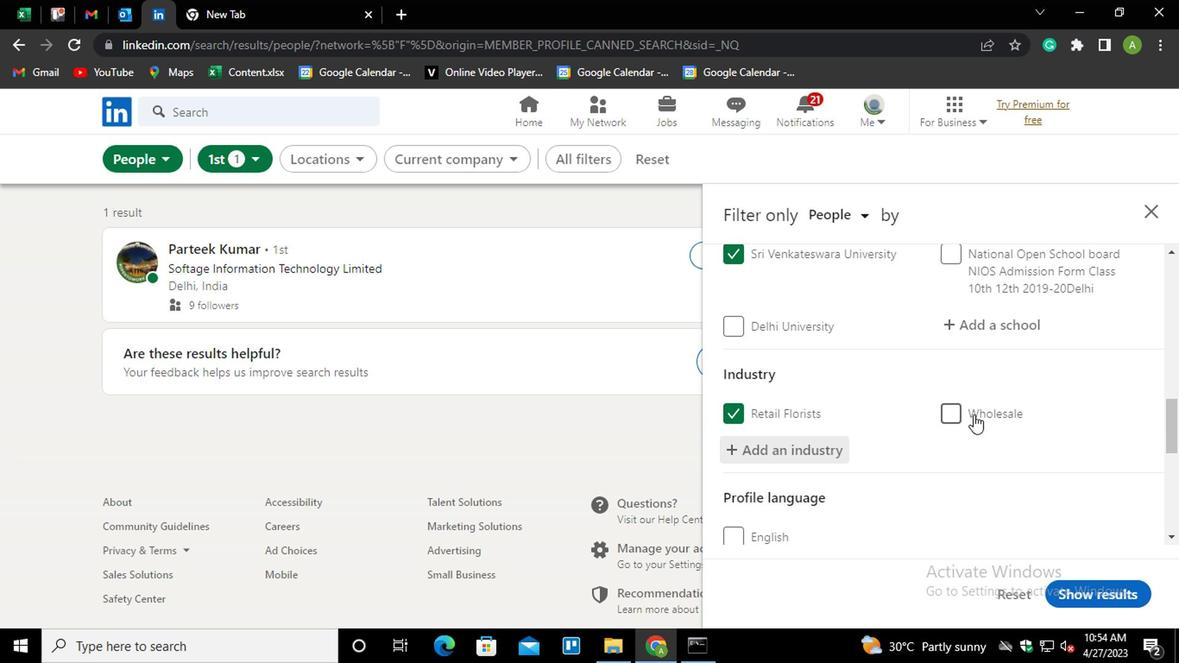 
Action: Mouse scrolled (973, 410) with delta (0, 0)
Screenshot: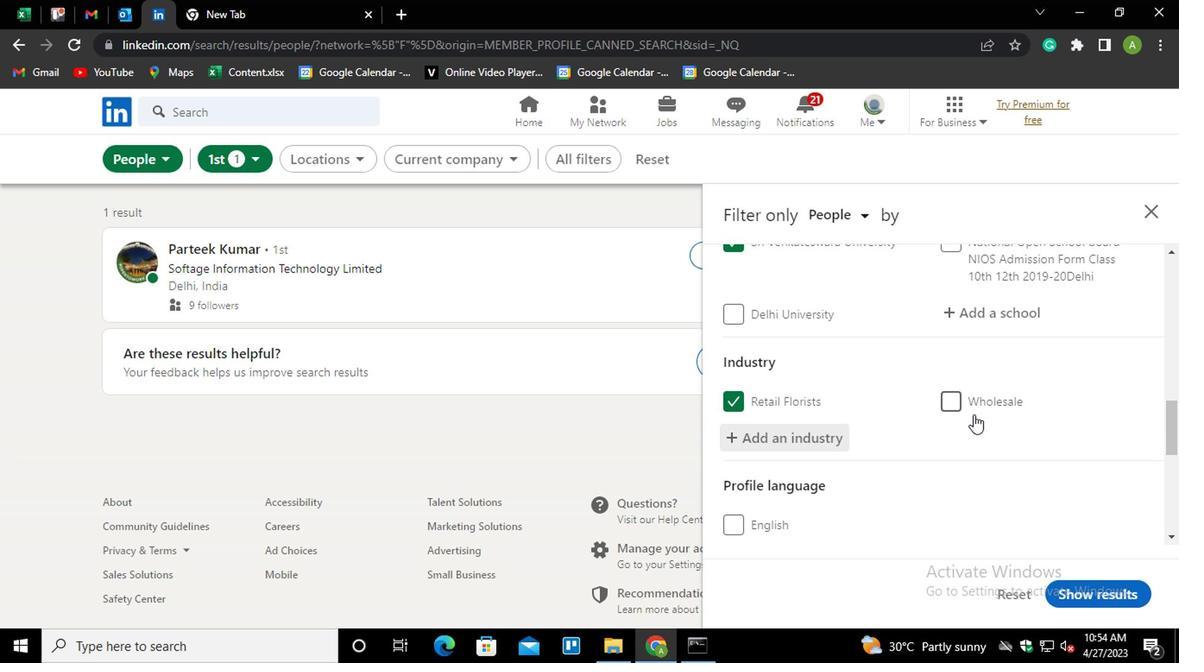 
Action: Mouse moved to (767, 412)
Screenshot: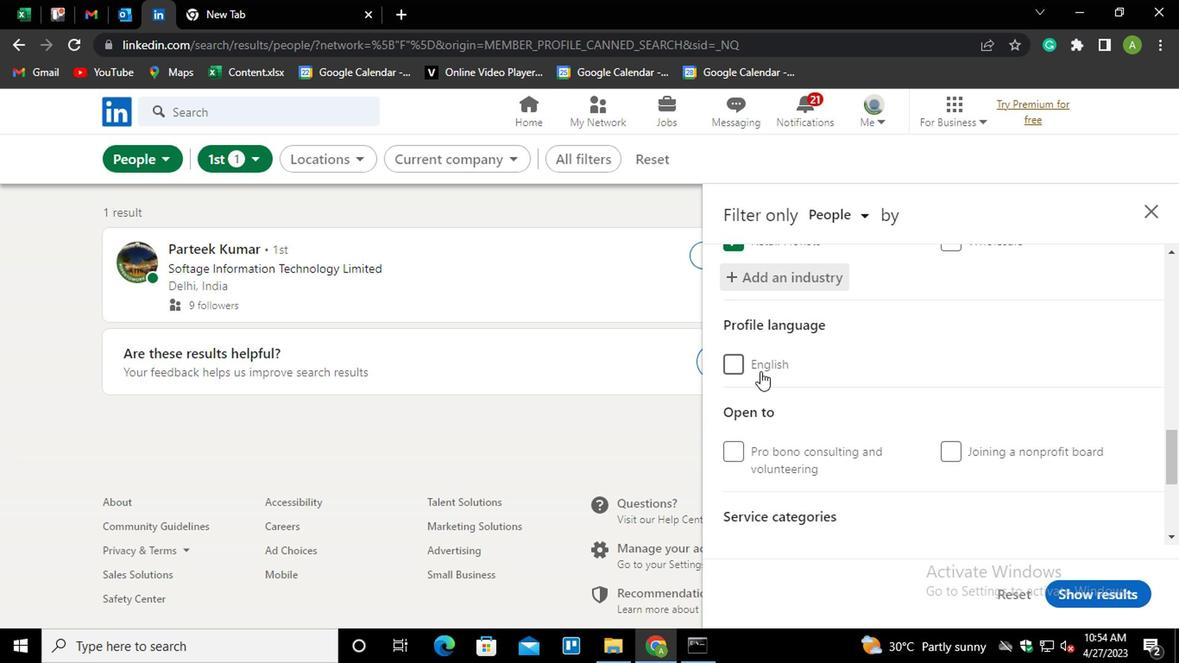 
Action: Mouse scrolled (767, 411) with delta (0, -1)
Screenshot: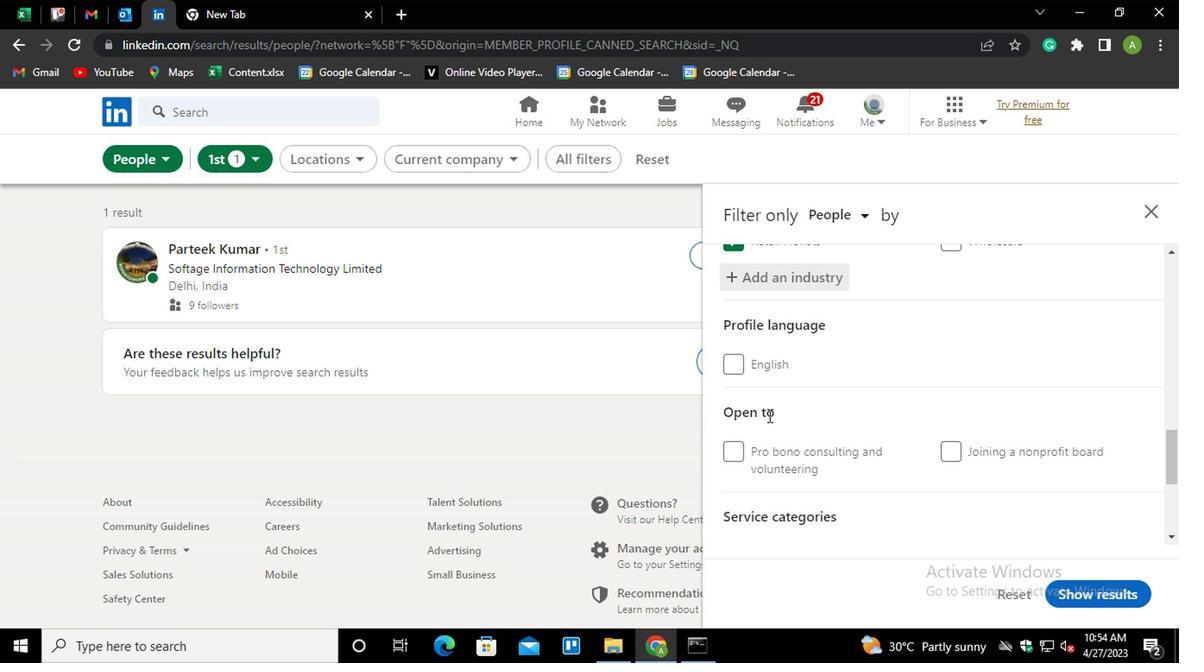 
Action: Mouse moved to (767, 412)
Screenshot: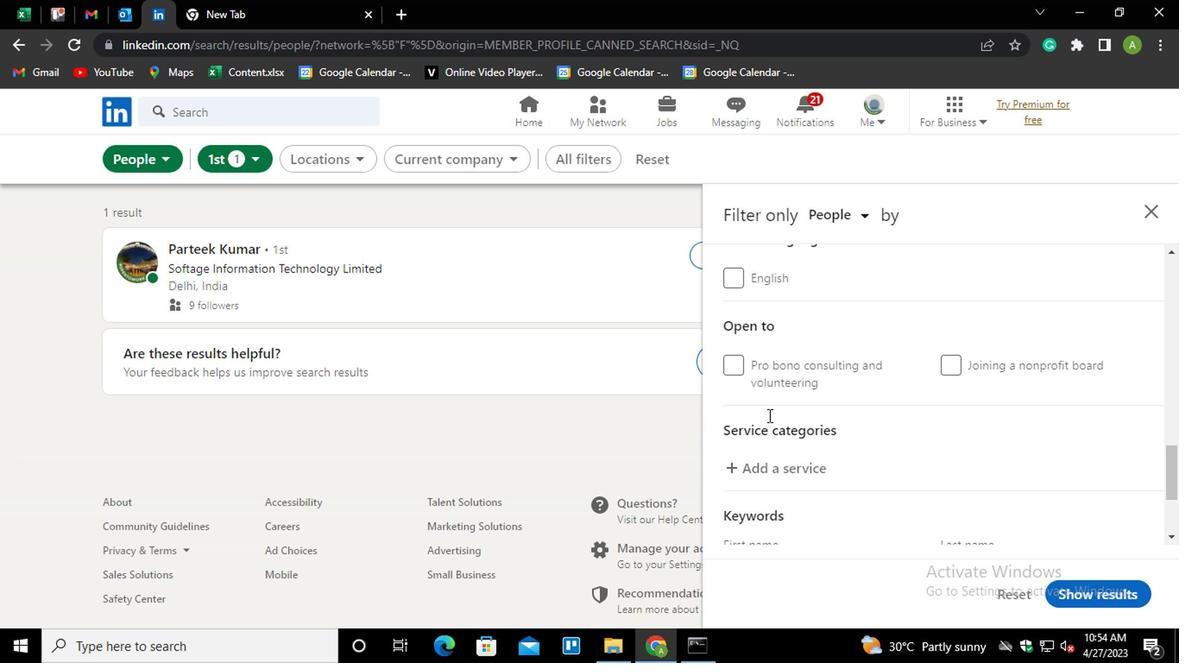 
Action: Mouse scrolled (767, 411) with delta (0, -1)
Screenshot: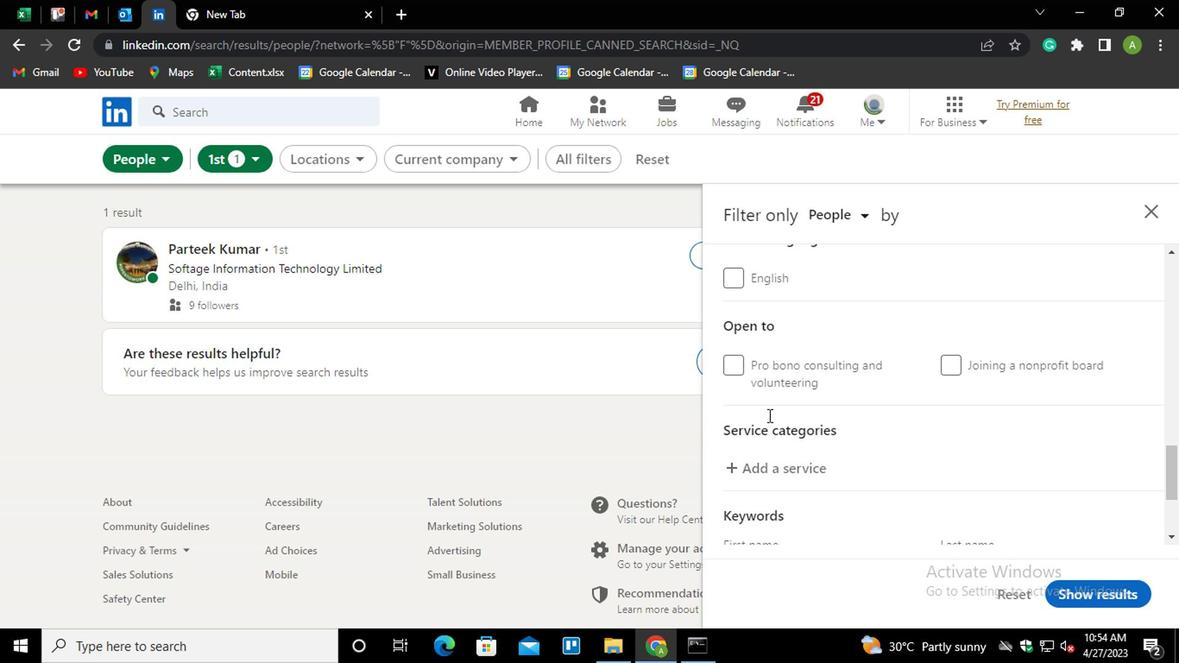
Action: Mouse moved to (789, 385)
Screenshot: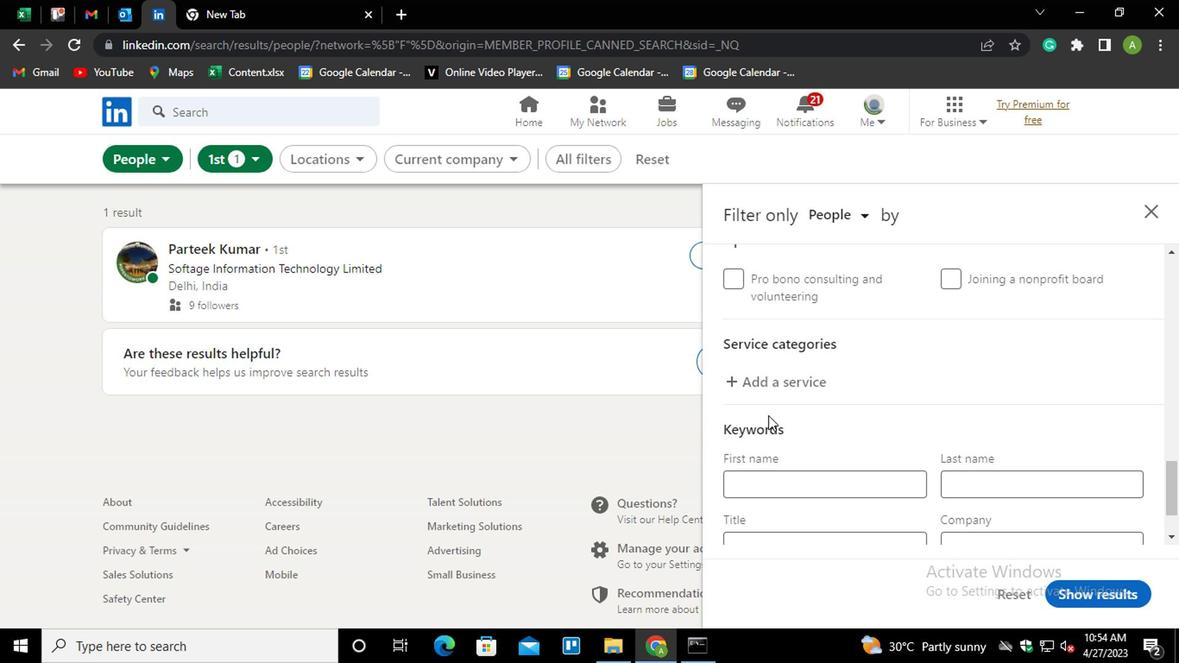 
Action: Mouse pressed left at (789, 385)
Screenshot: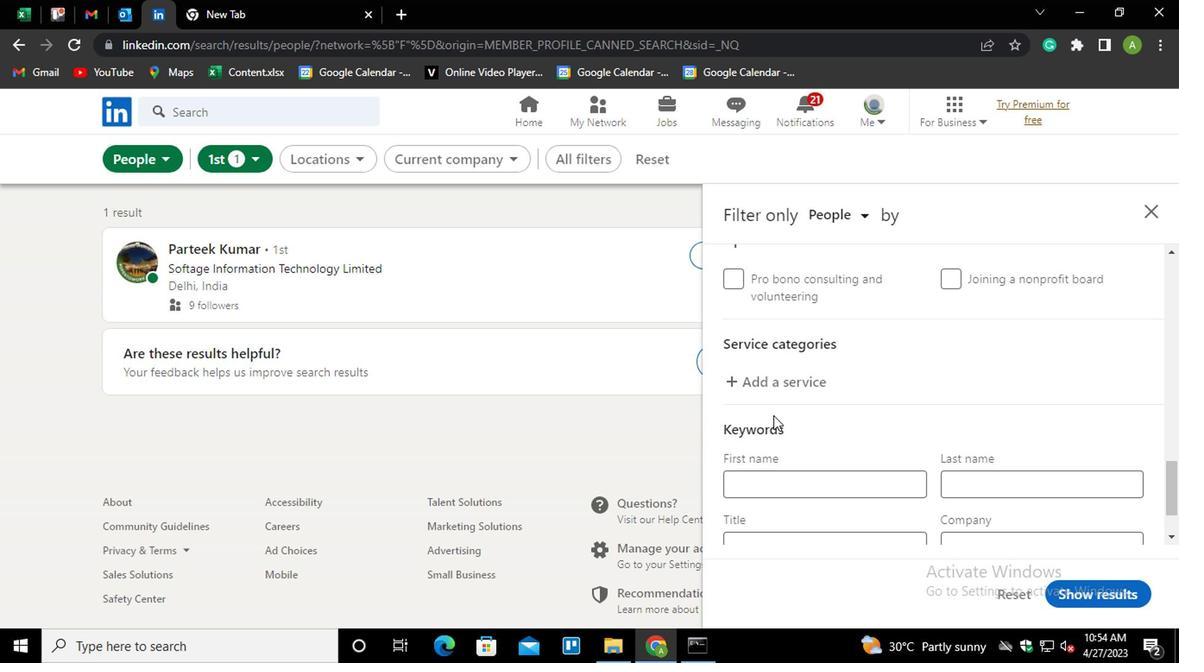 
Action: Mouse moved to (793, 373)
Screenshot: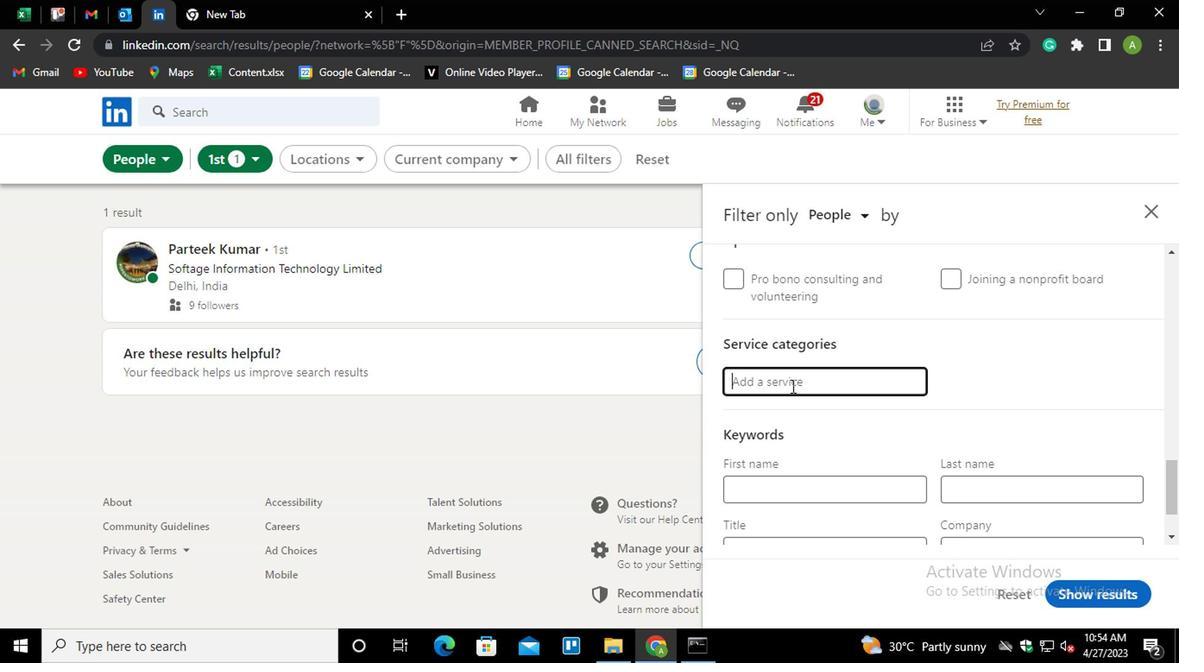 
Action: Mouse pressed left at (793, 373)
Screenshot: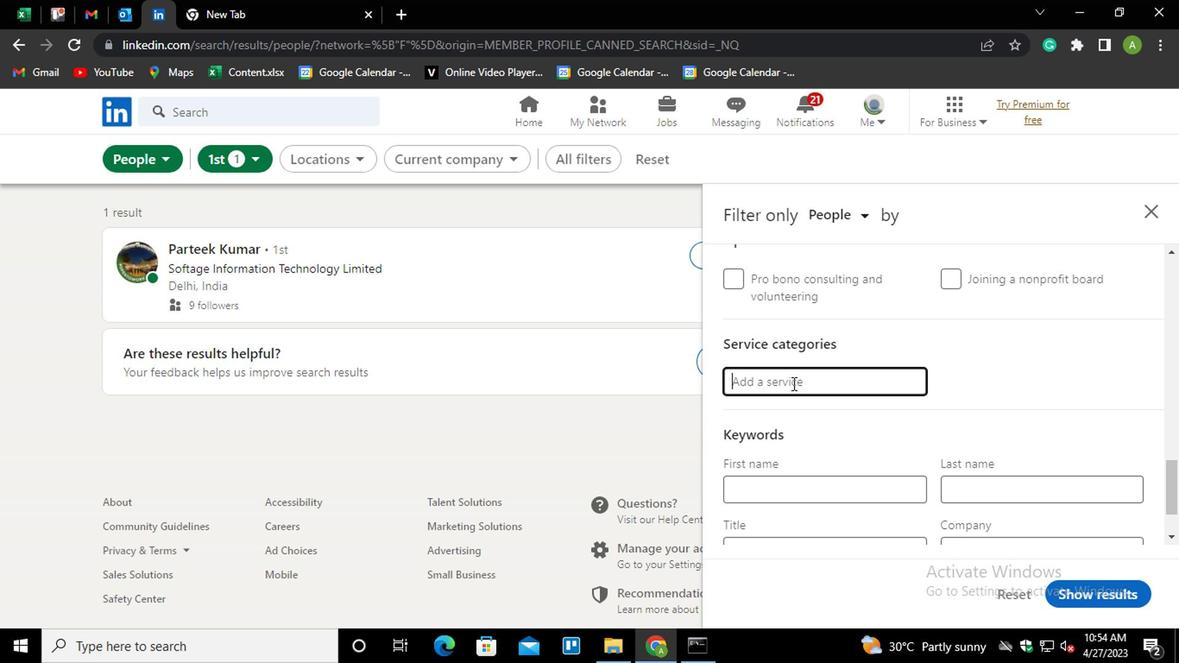 
Action: Key pressed <Key.shift_r>U<Key.shift>X<Key.down><Key.enter>
Screenshot: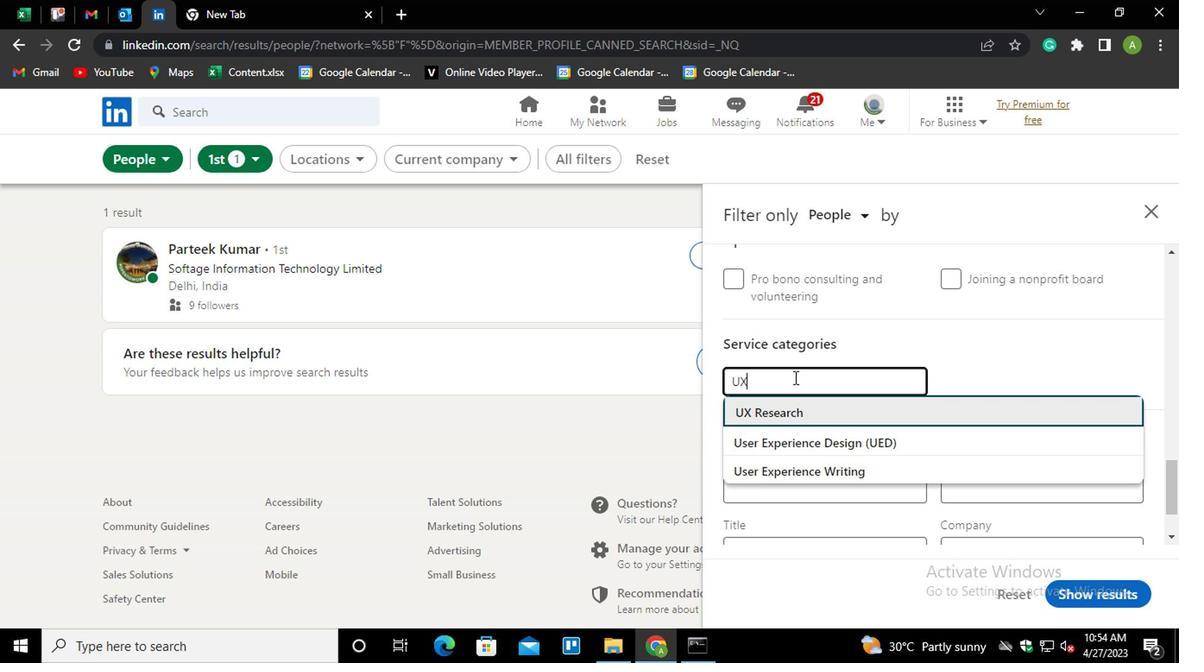 
Action: Mouse moved to (793, 373)
Screenshot: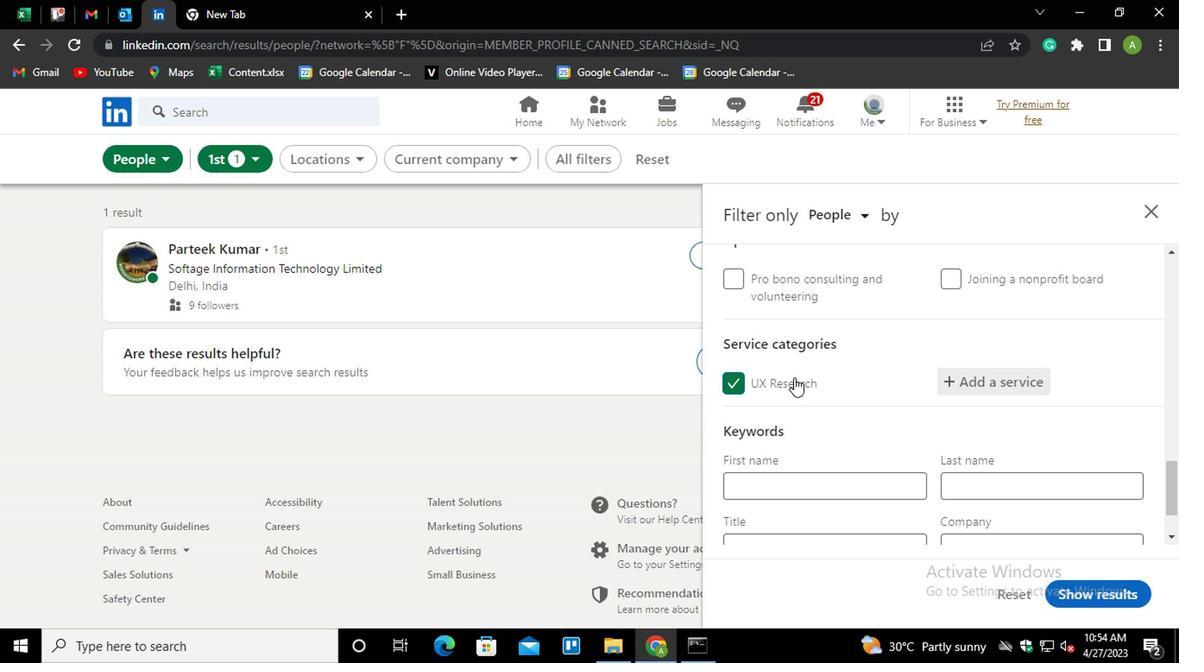 
Action: Mouse scrolled (793, 372) with delta (0, -1)
Screenshot: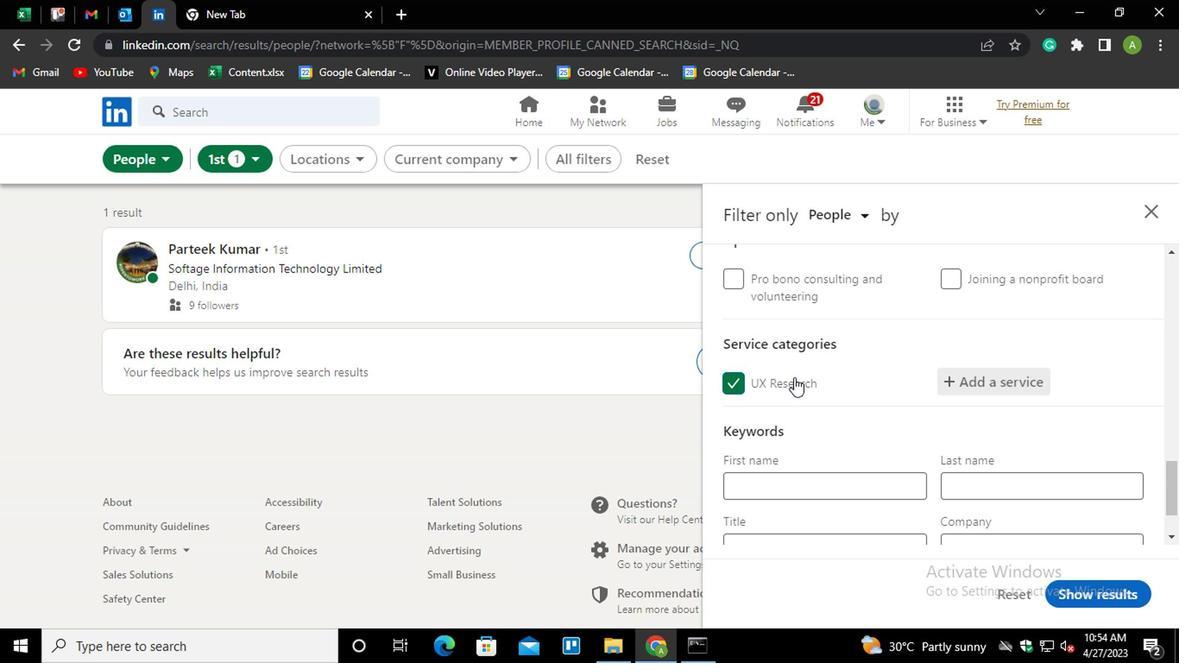 
Action: Mouse scrolled (793, 372) with delta (0, -1)
Screenshot: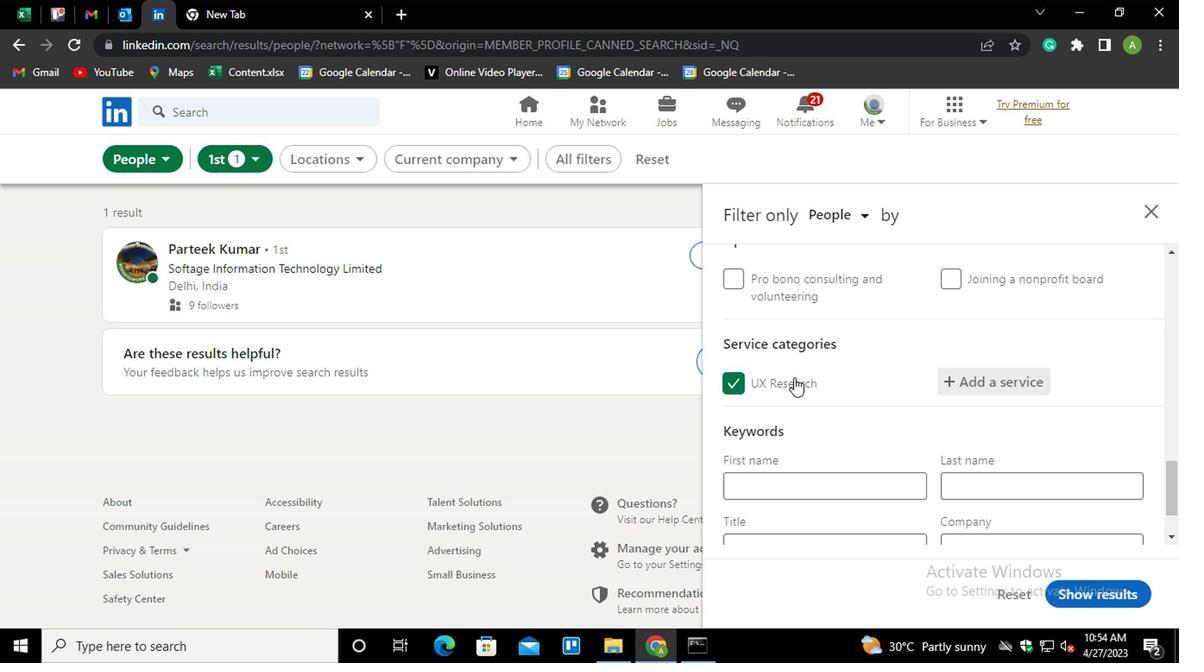 
Action: Mouse moved to (767, 459)
Screenshot: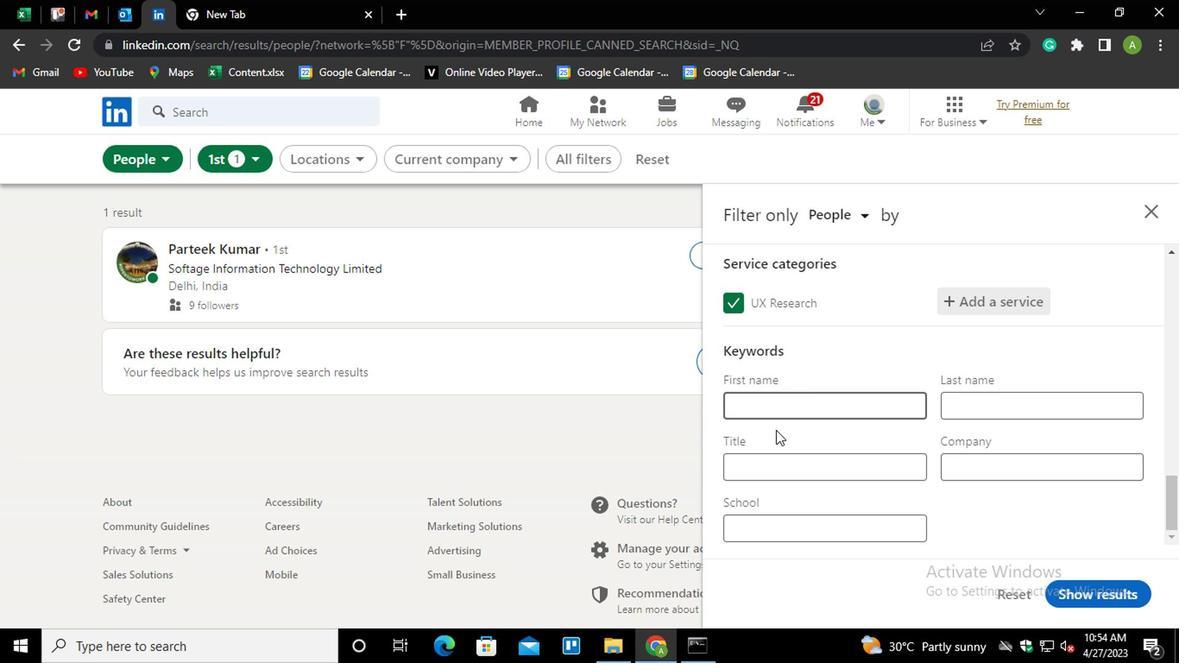 
Action: Mouse pressed left at (767, 459)
Screenshot: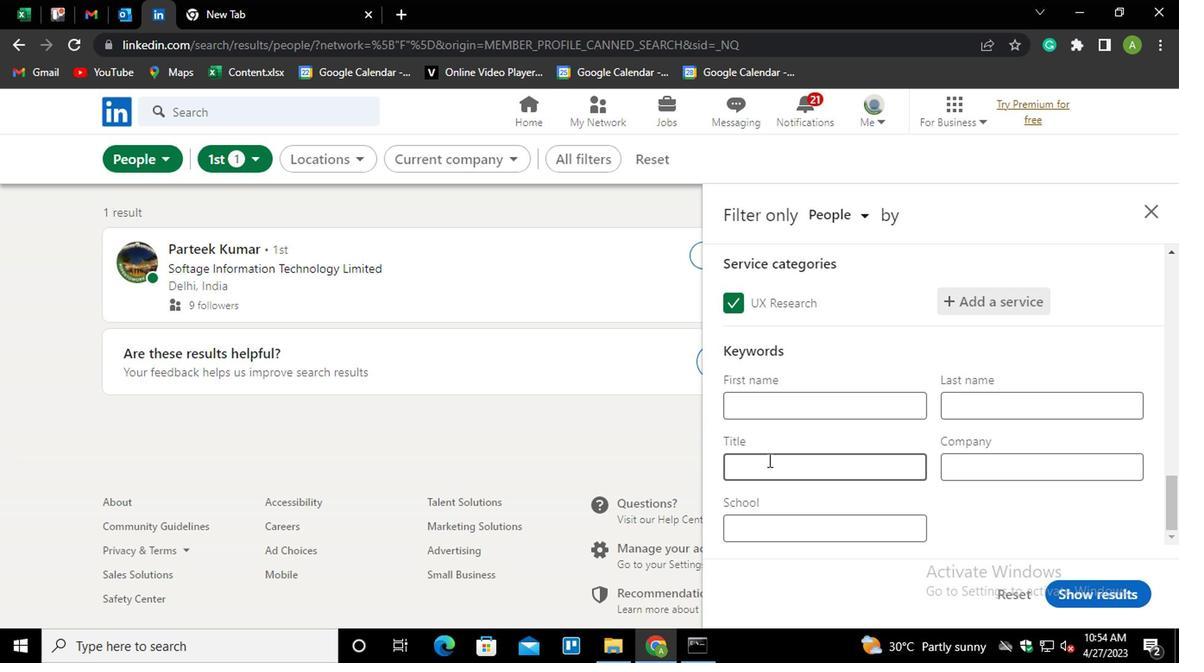 
Action: Mouse moved to (767, 460)
Screenshot: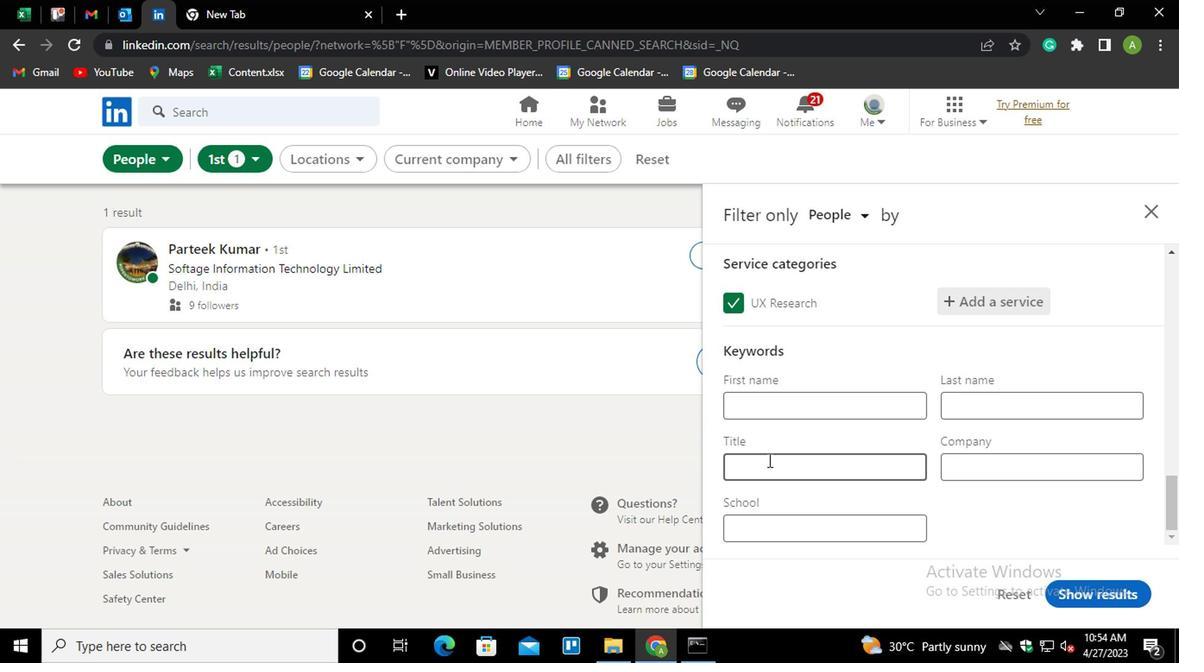 
Action: Key pressed <Key.shift>TRAVEL<Key.space><Key.shift>AGENT
Screenshot: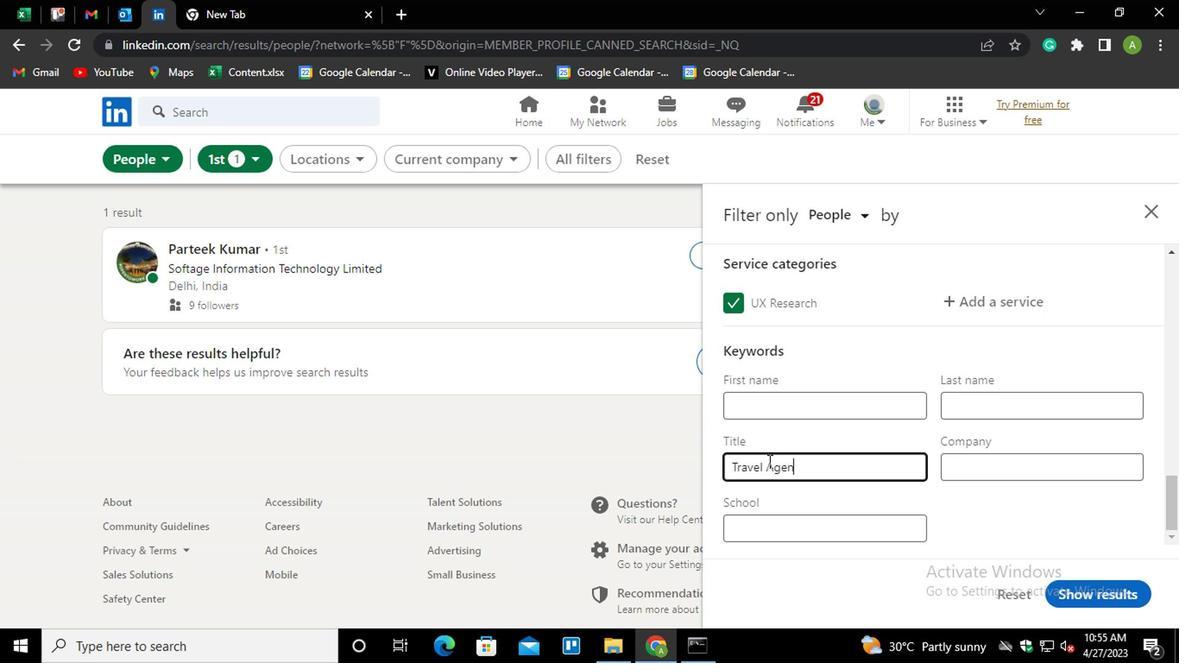 
Action: Mouse moved to (1029, 533)
Screenshot: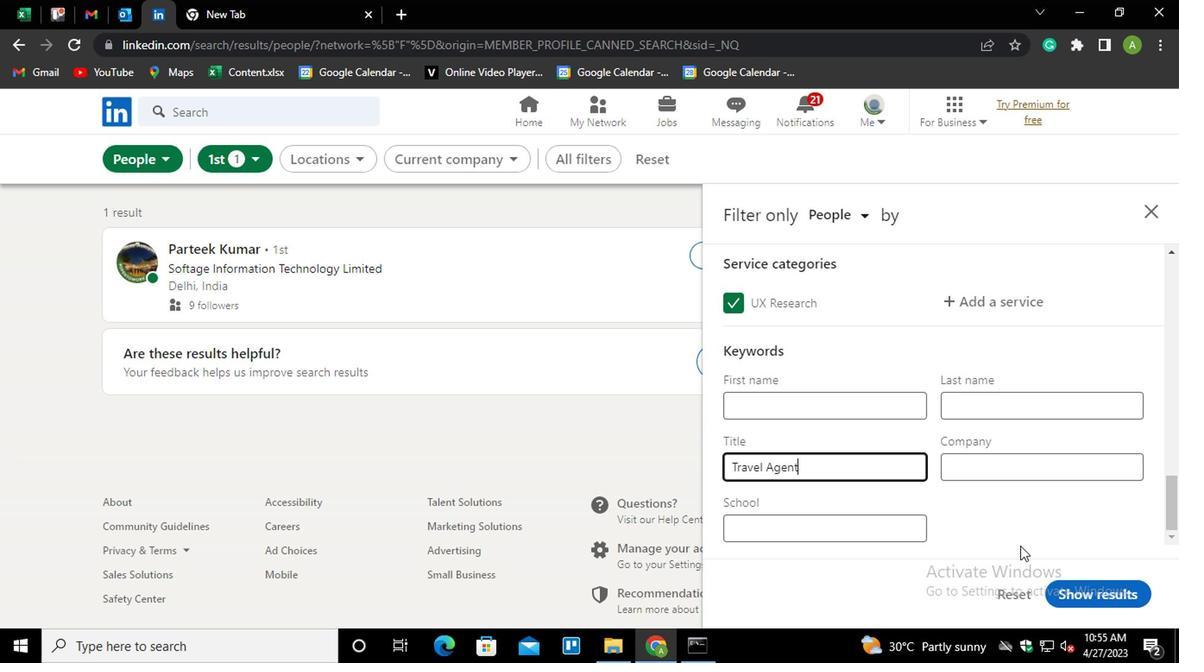 
Action: Mouse pressed left at (1029, 533)
Screenshot: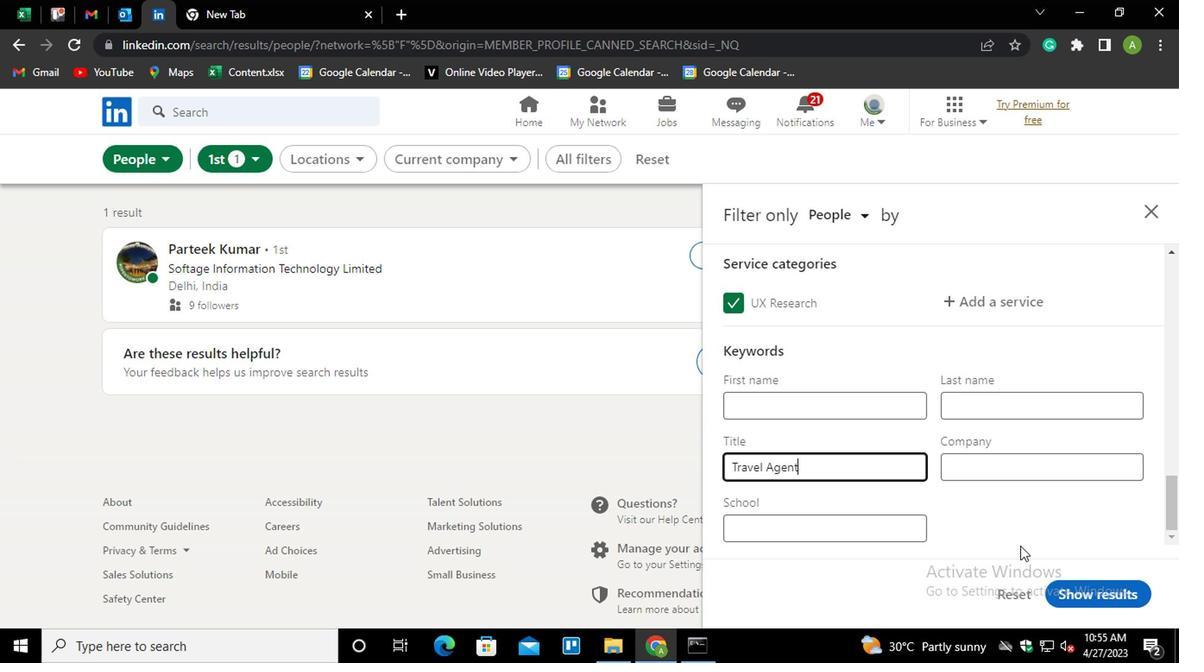 
Action: Mouse moved to (1097, 594)
Screenshot: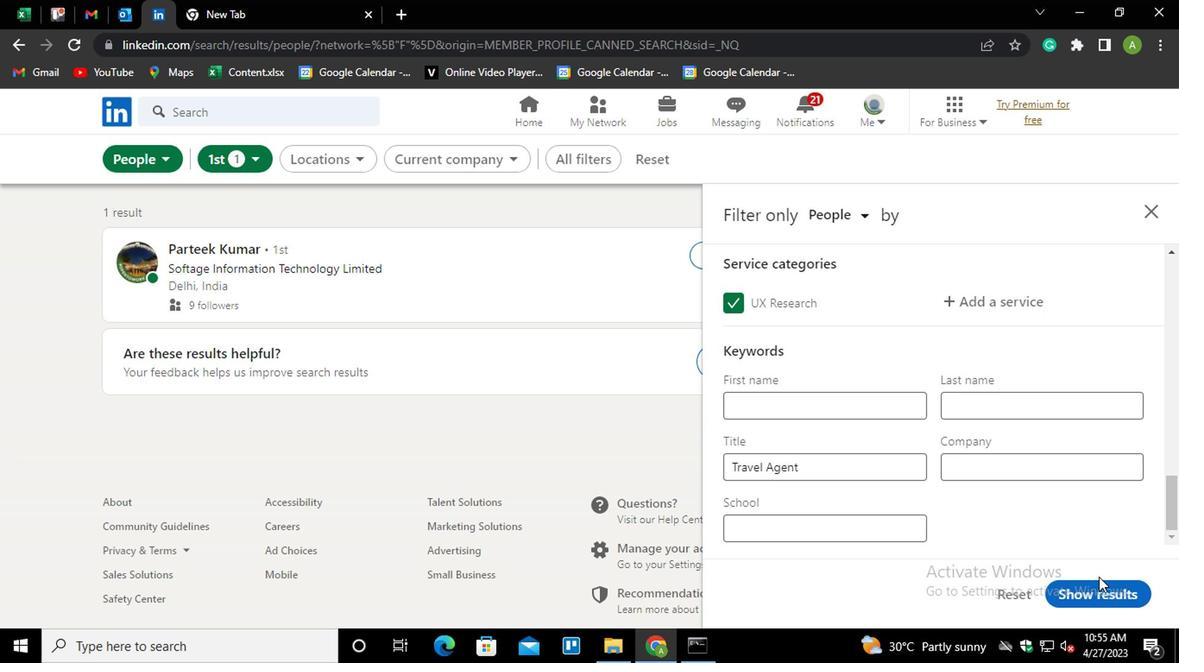 
Action: Mouse pressed left at (1097, 594)
Screenshot: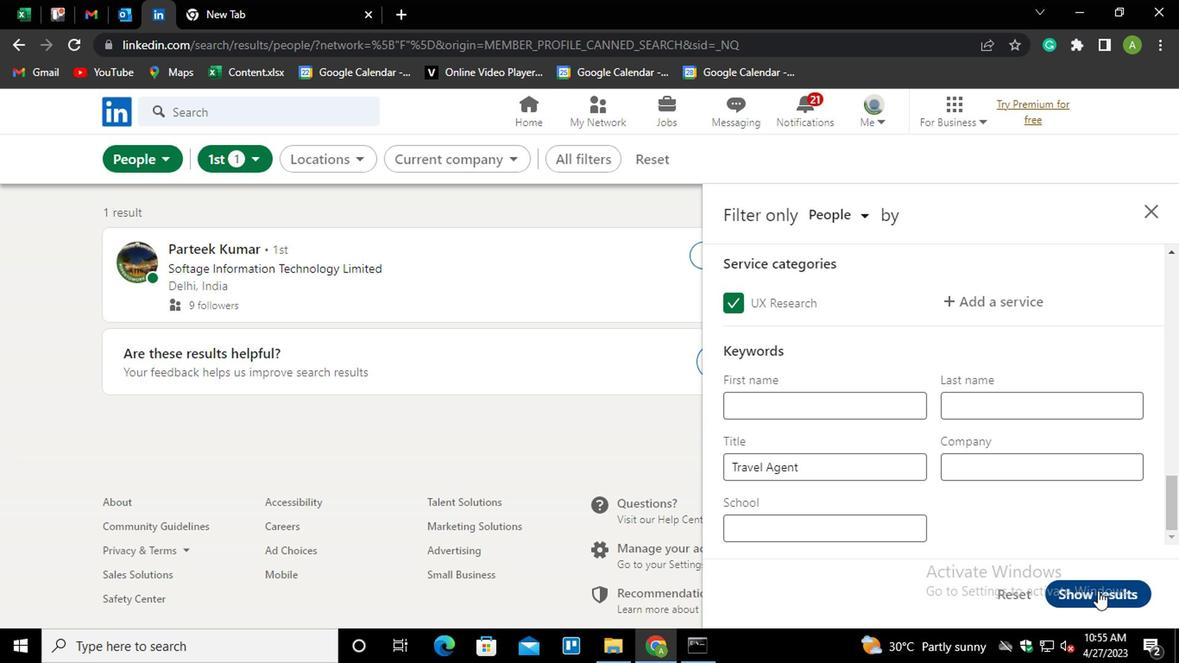 
Action: Mouse moved to (1040, 508)
Screenshot: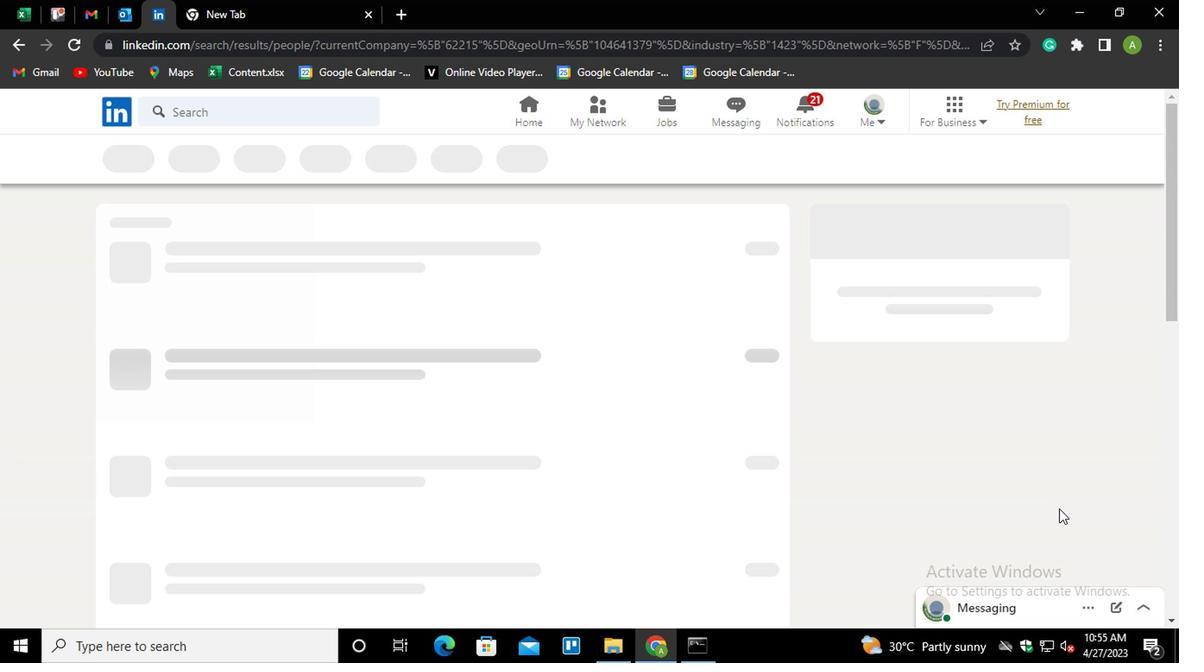 
